 Task: Find connections with filter location Boussu with filter topic #AIwith filter profile language French with filter current company Gojek Tech with filter school RIMT University with filter industry Reupholstery and Furniture Repair with filter service category User Experience Writing with filter keywords title Media Buyer
Action: Mouse moved to (572, 107)
Screenshot: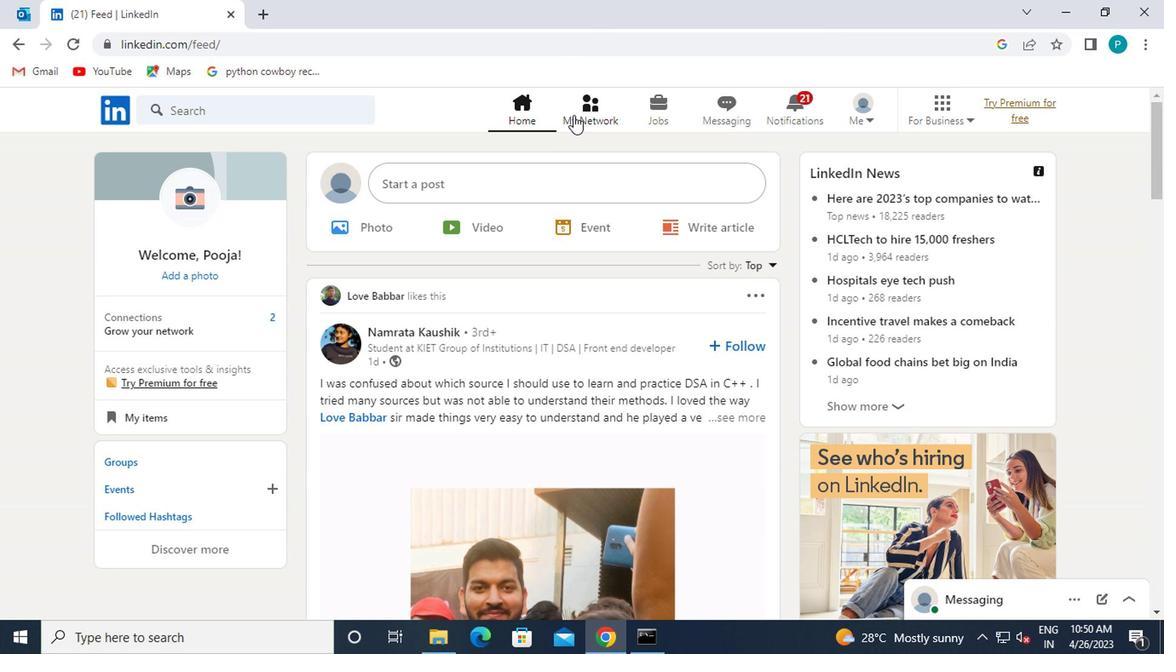 
Action: Mouse pressed left at (572, 107)
Screenshot: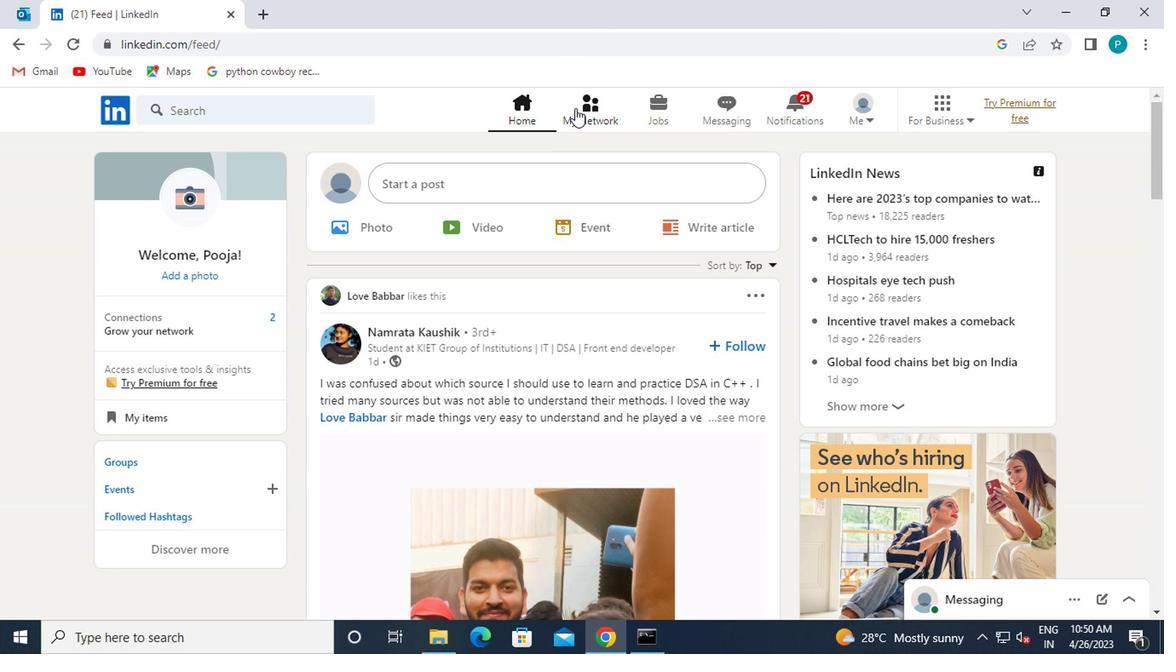 
Action: Mouse moved to (252, 196)
Screenshot: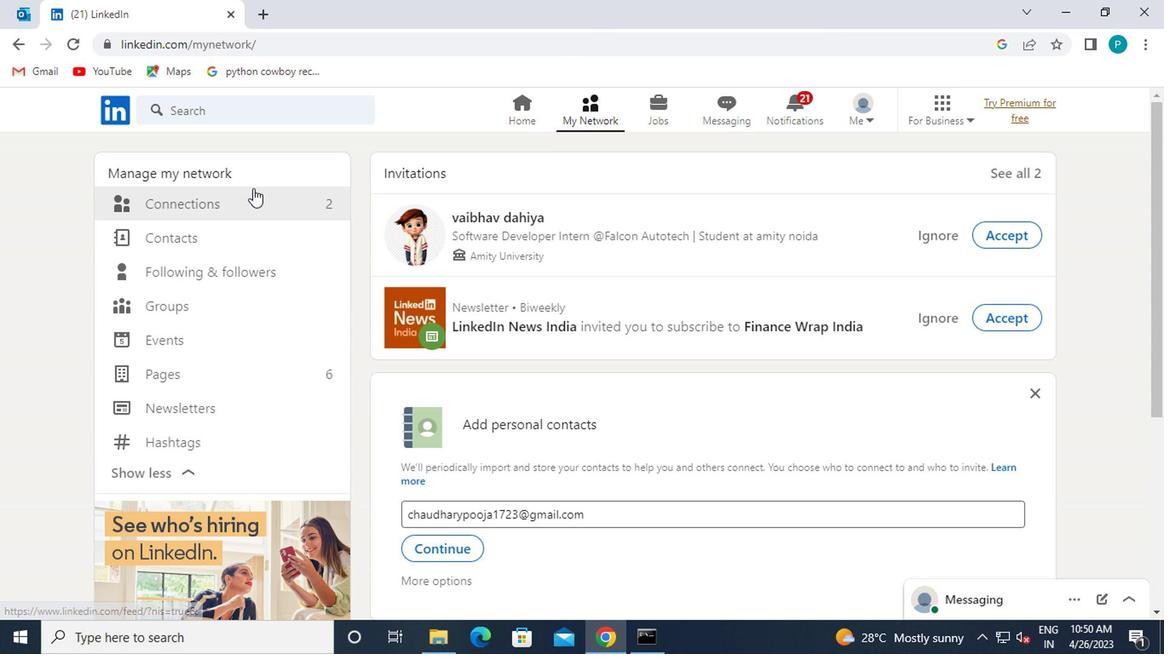 
Action: Mouse pressed left at (252, 196)
Screenshot: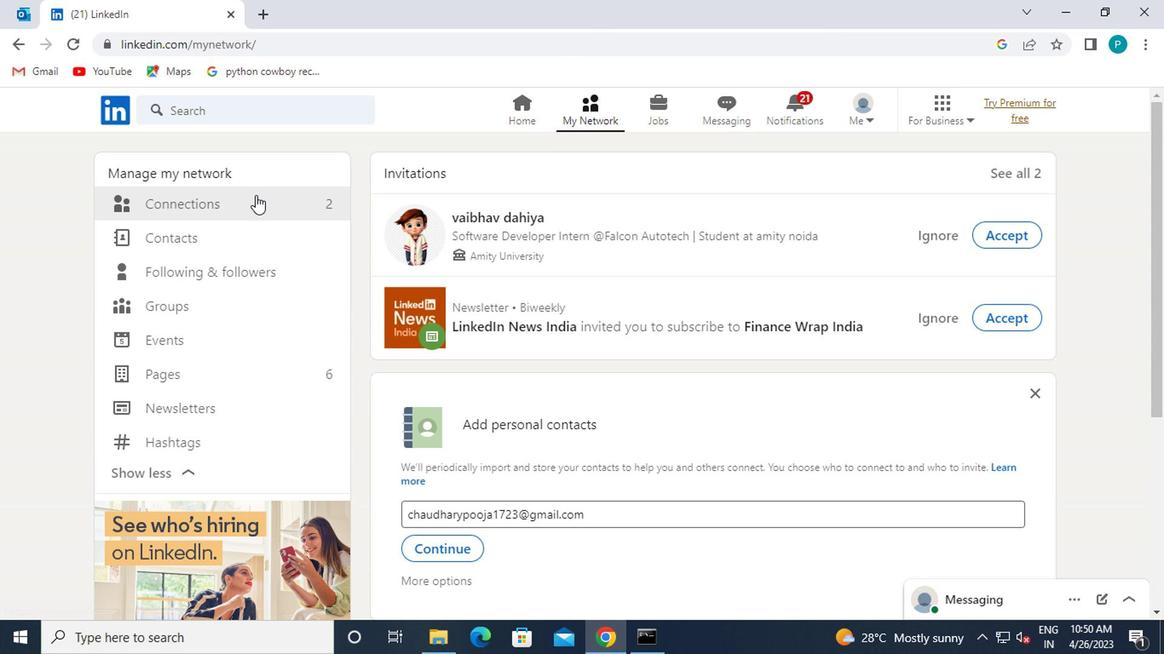 
Action: Mouse moved to (682, 211)
Screenshot: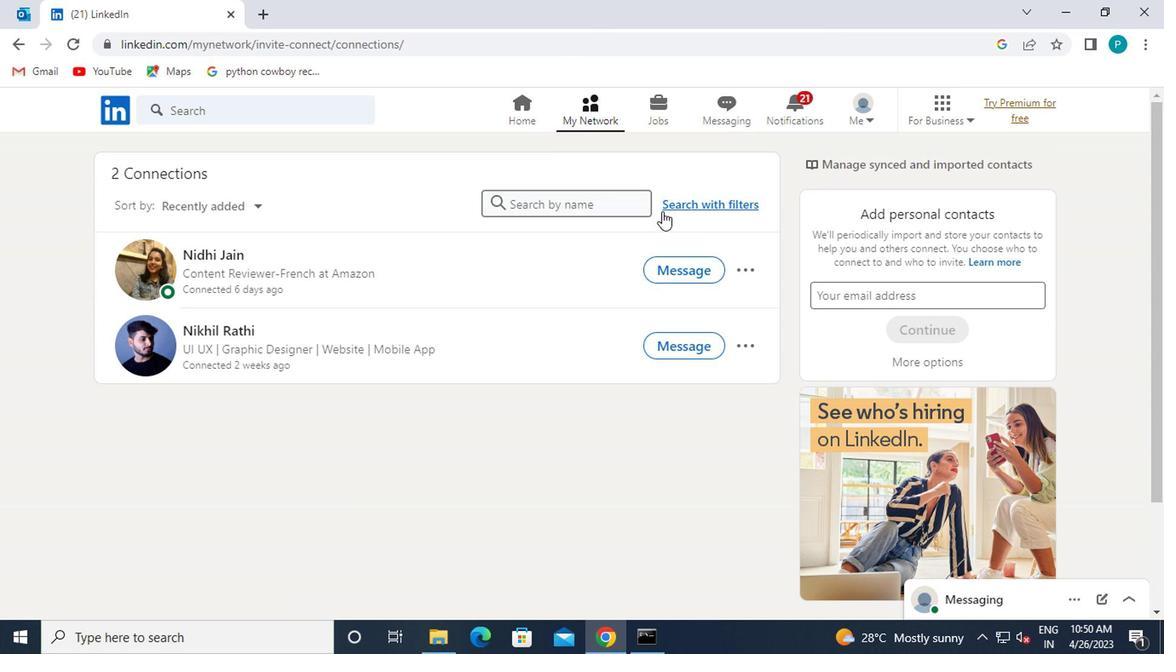 
Action: Mouse pressed left at (682, 211)
Screenshot: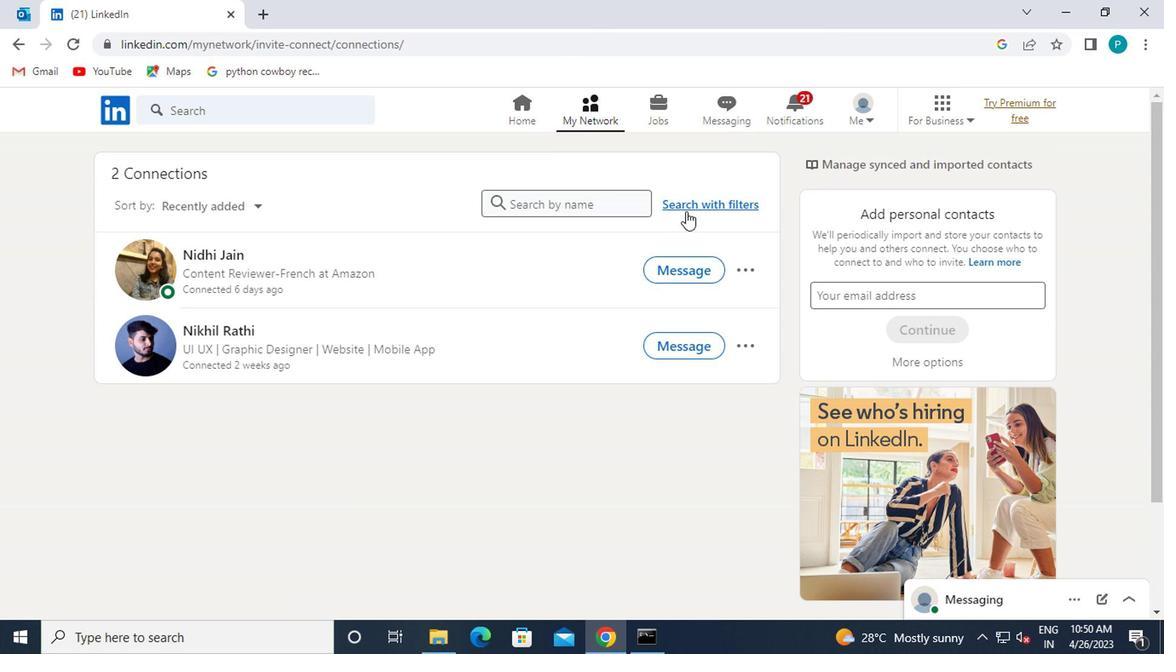 
Action: Mouse moved to (566, 154)
Screenshot: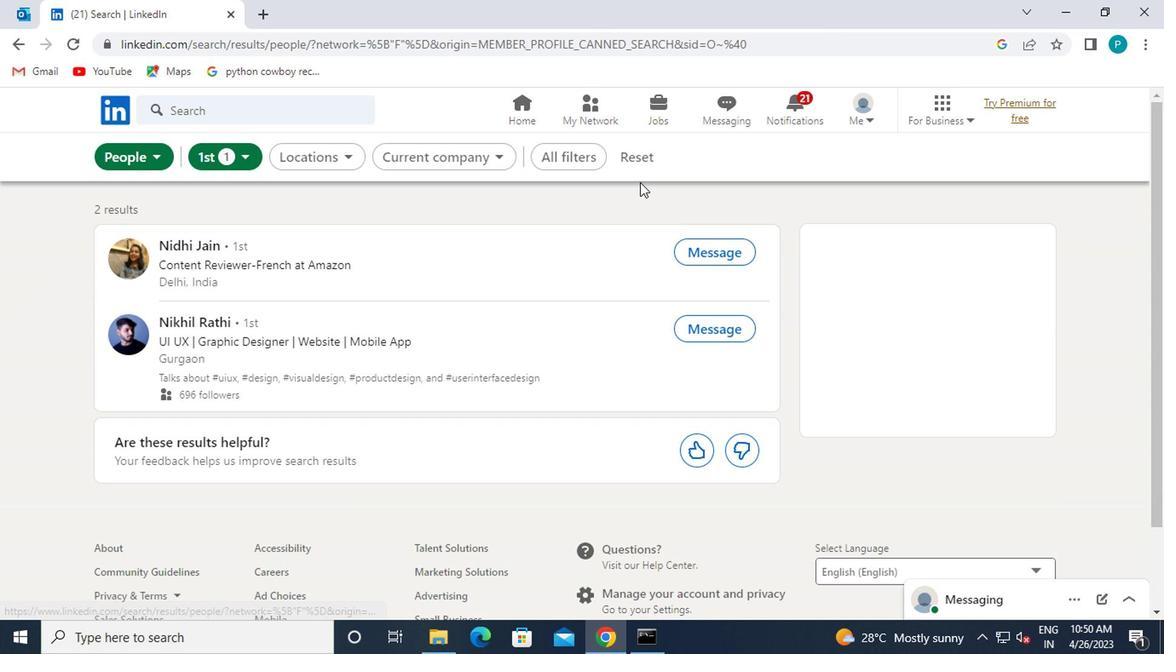 
Action: Mouse pressed left at (566, 154)
Screenshot: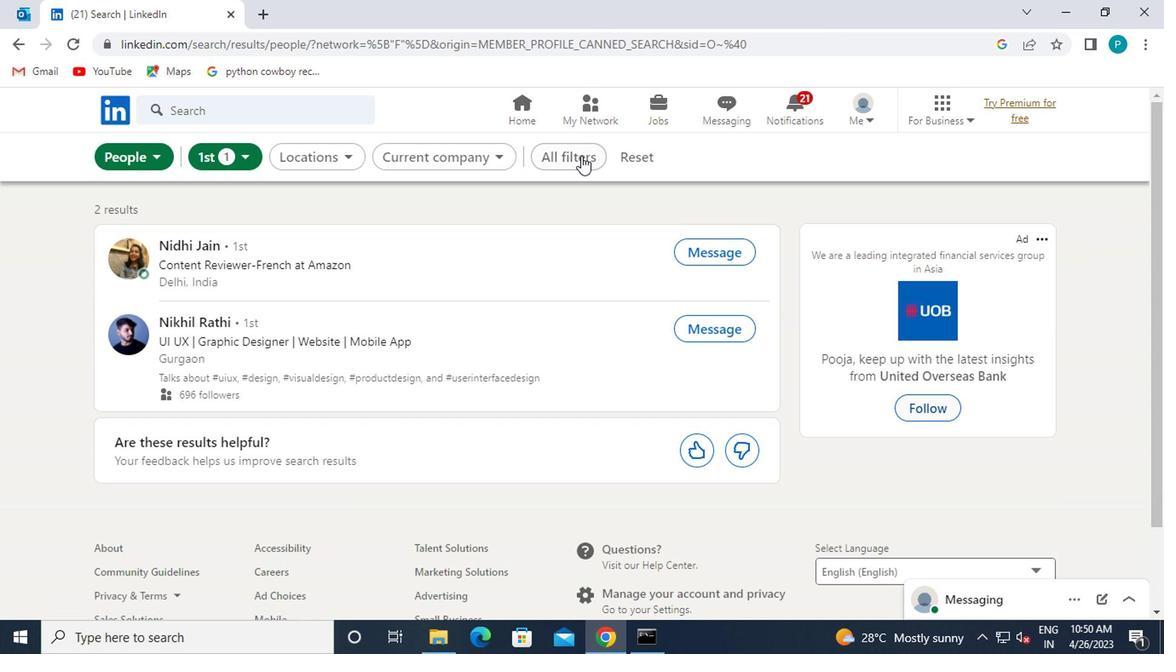 
Action: Mouse moved to (848, 297)
Screenshot: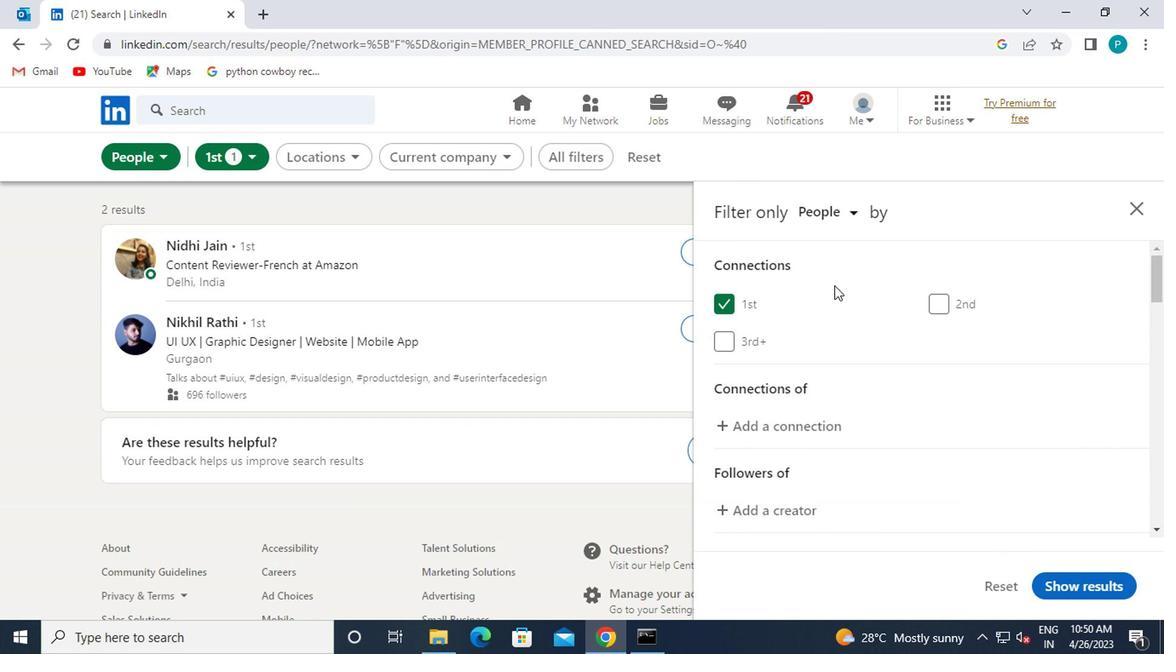 
Action: Mouse scrolled (848, 295) with delta (0, -1)
Screenshot: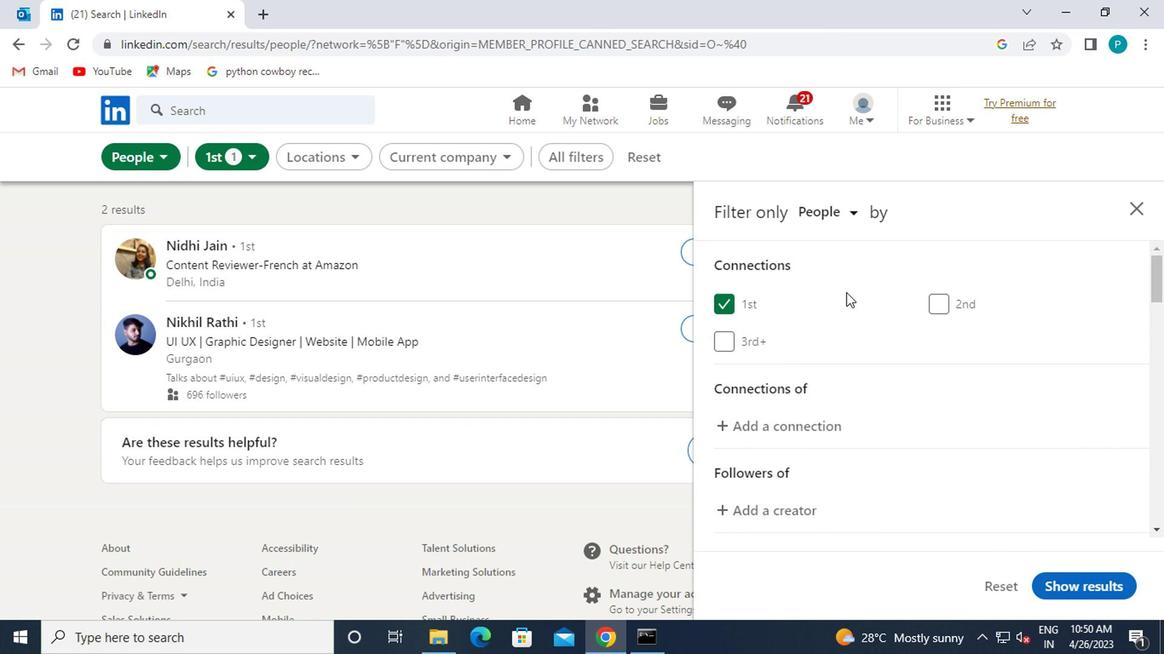 
Action: Mouse scrolled (848, 295) with delta (0, -1)
Screenshot: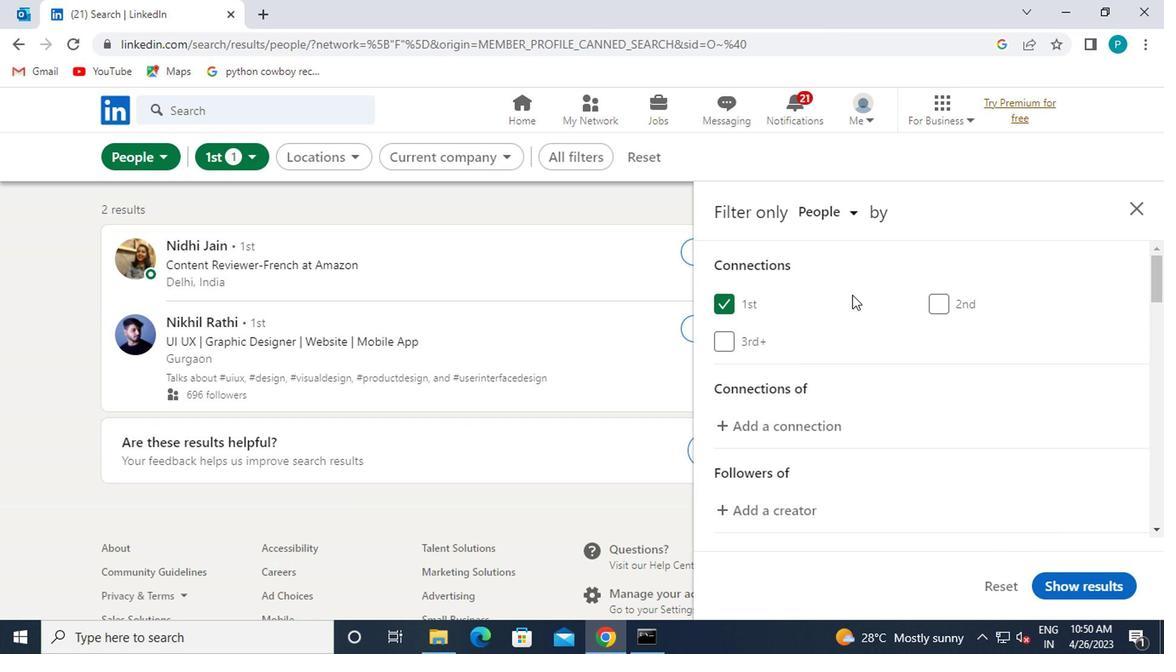 
Action: Mouse moved to (953, 394)
Screenshot: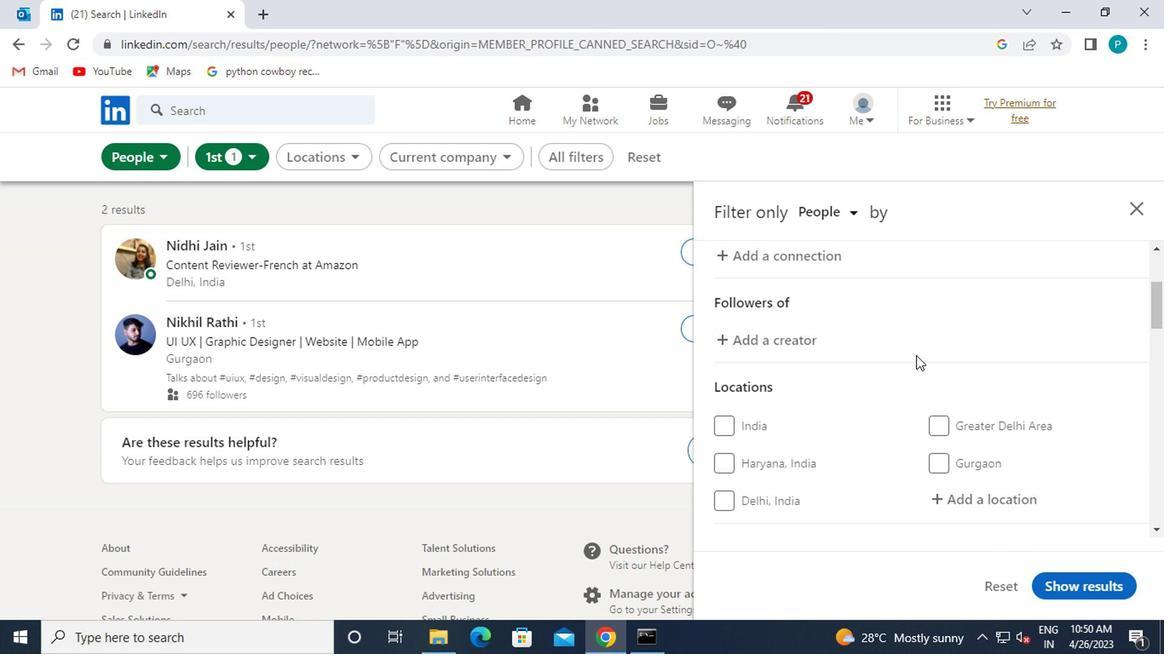 
Action: Mouse scrolled (953, 393) with delta (0, -1)
Screenshot: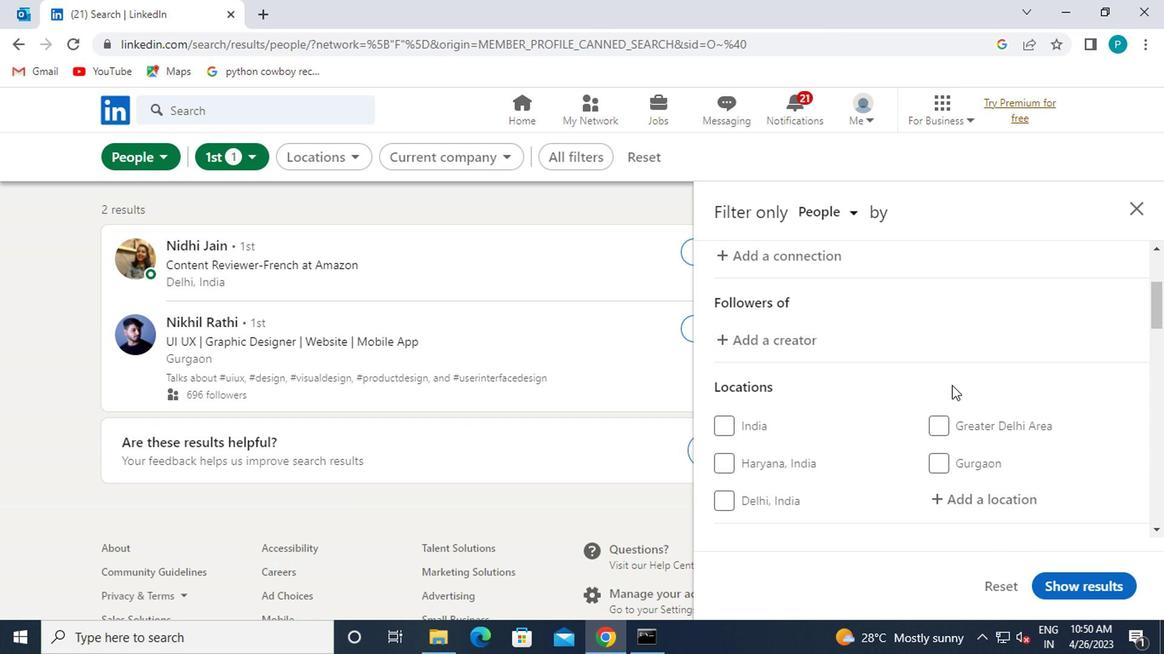 
Action: Mouse moved to (949, 423)
Screenshot: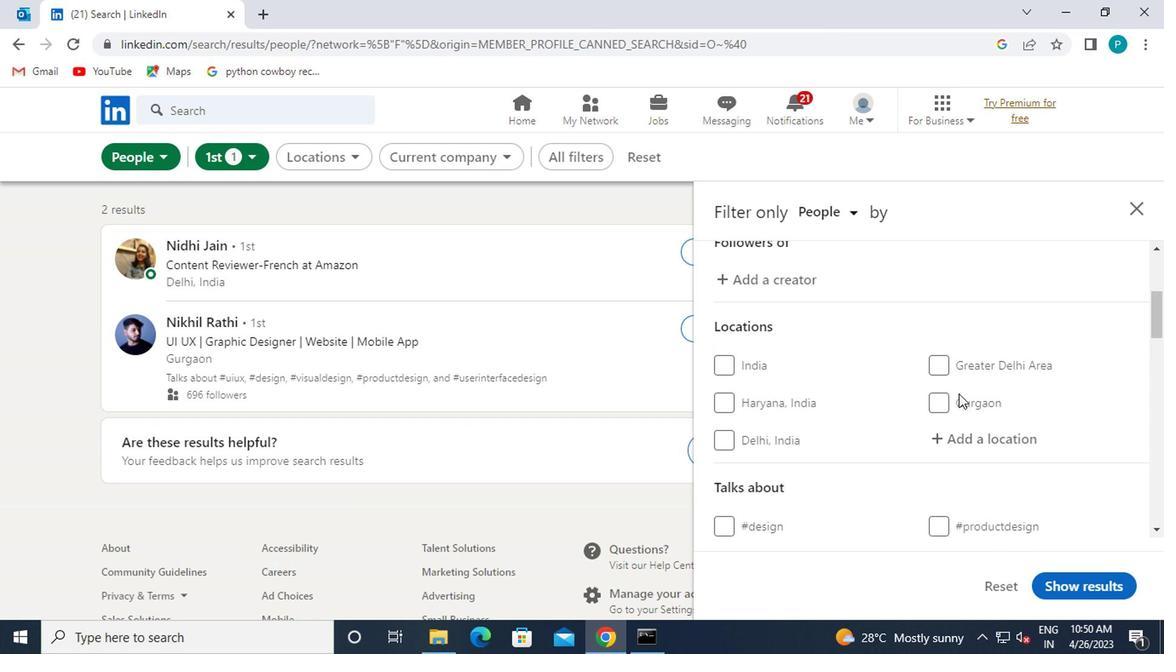 
Action: Mouse pressed left at (949, 423)
Screenshot: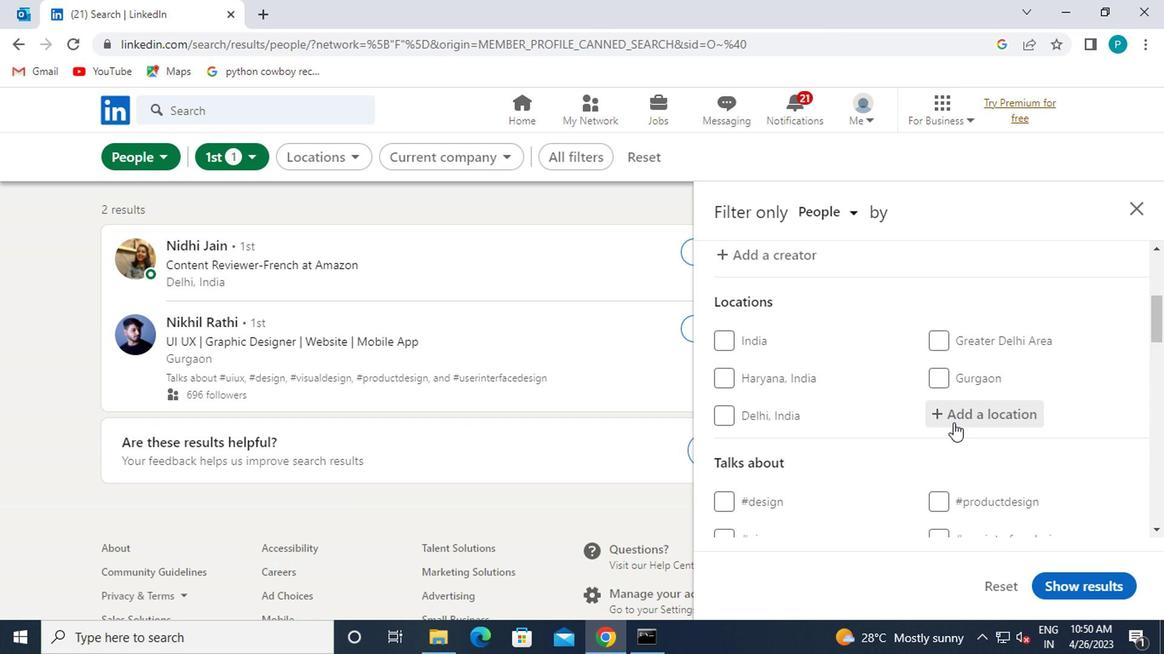 
Action: Mouse moved to (968, 395)
Screenshot: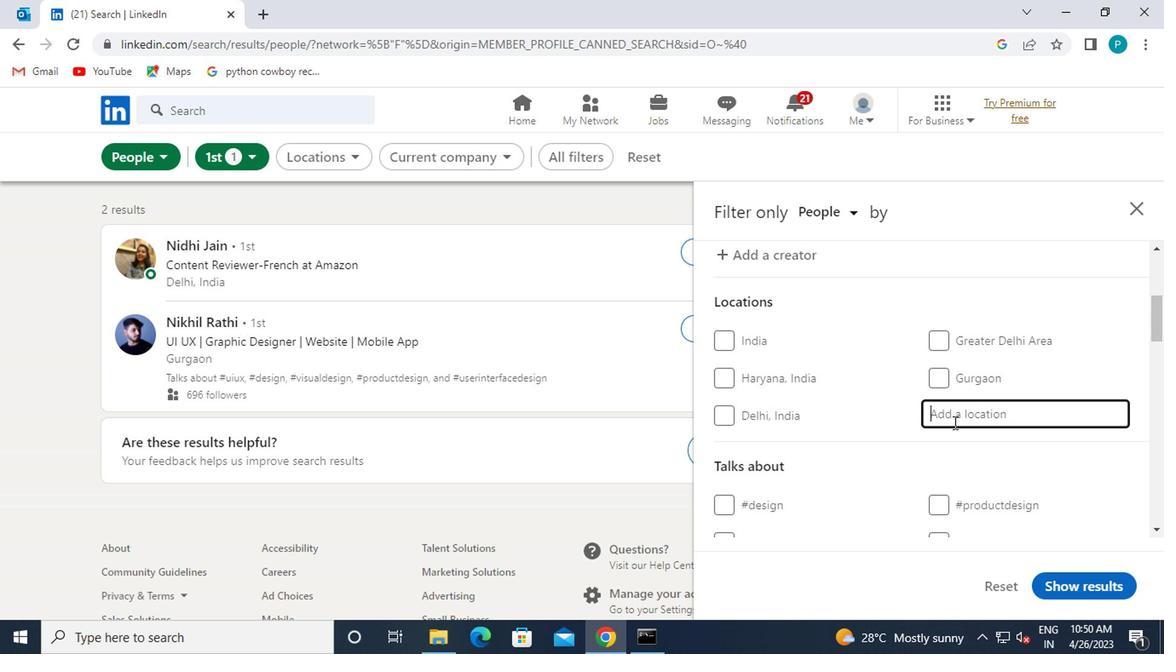
Action: Key pressed bos<Key.backspace>ussu
Screenshot: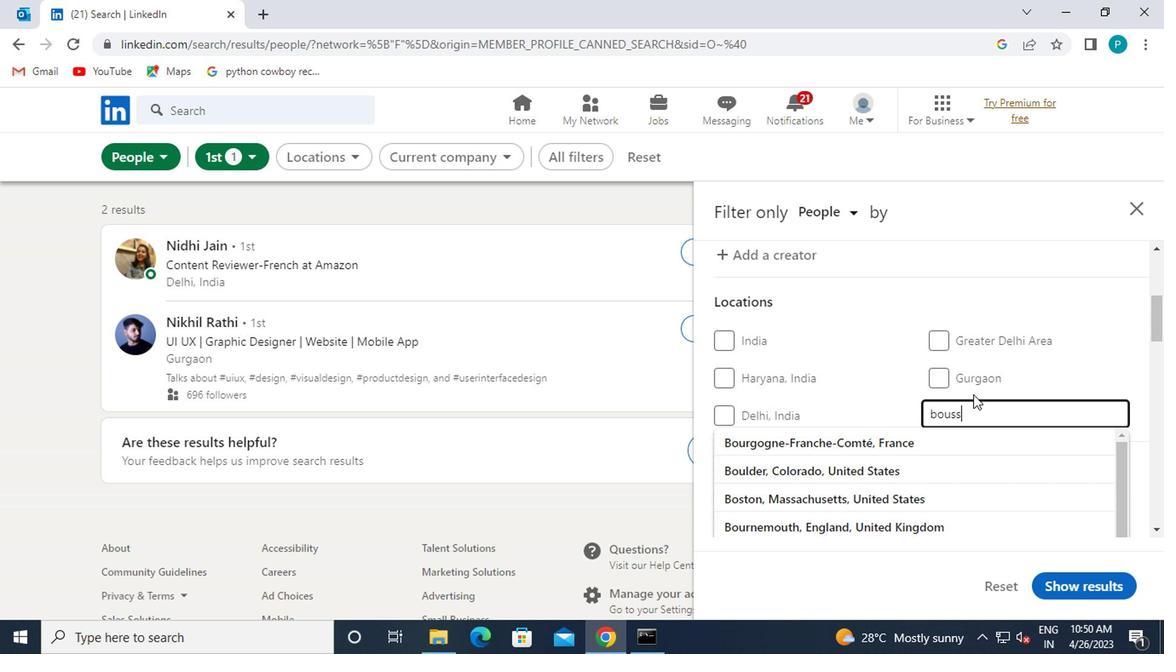 
Action: Mouse moved to (942, 434)
Screenshot: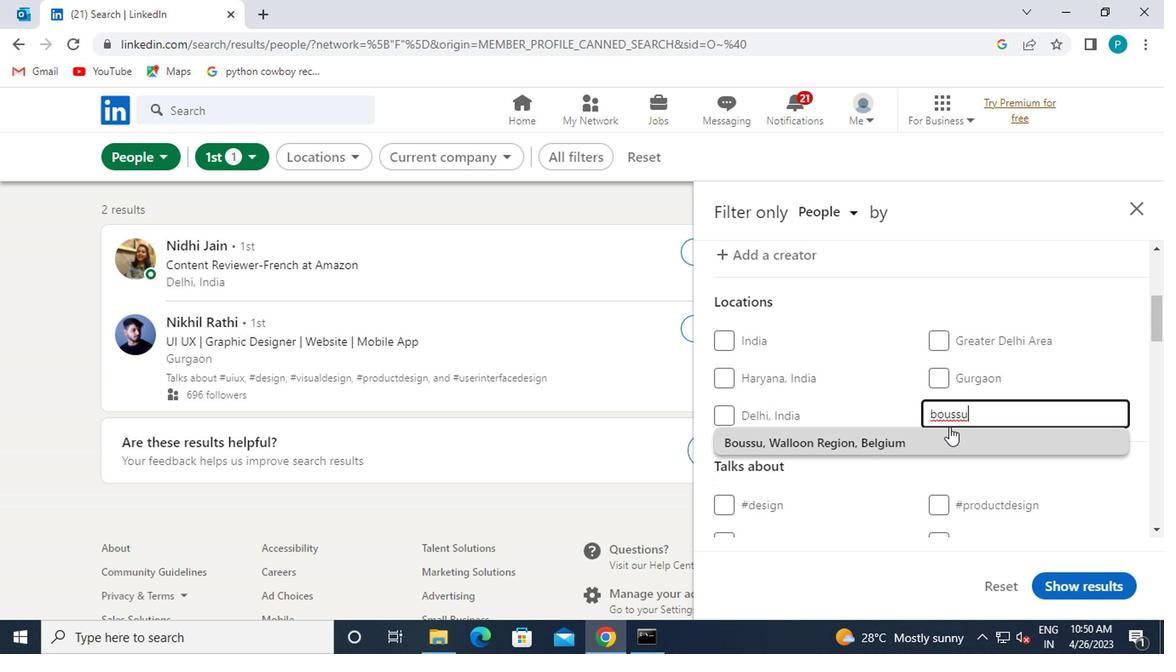 
Action: Mouse pressed left at (942, 434)
Screenshot: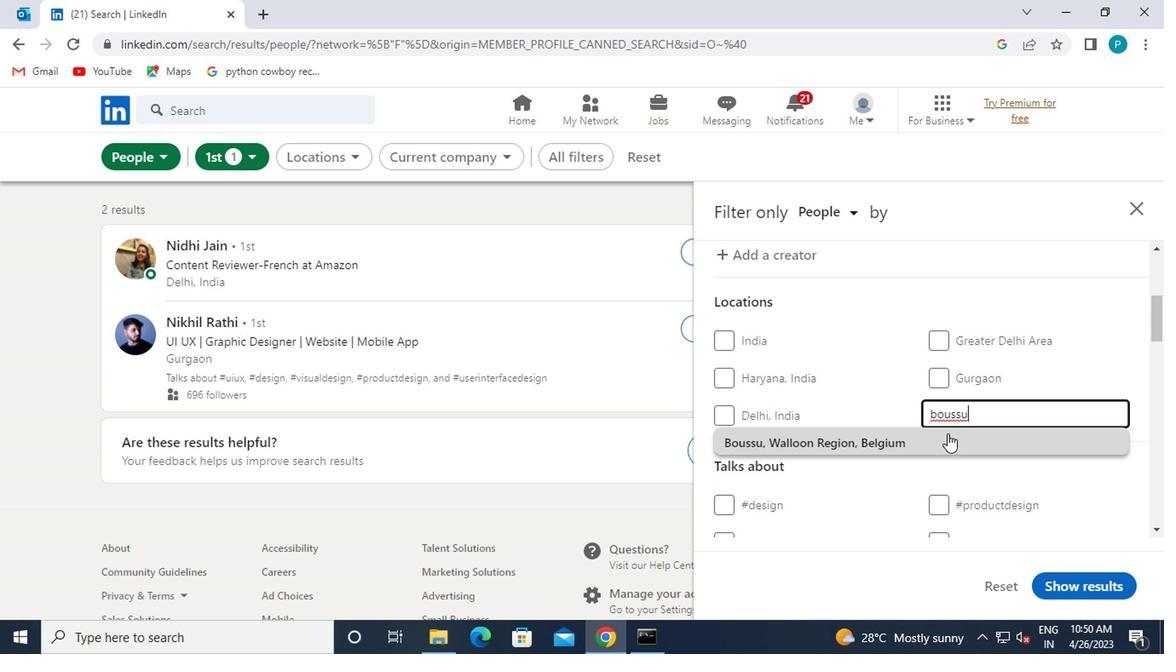 
Action: Mouse moved to (942, 424)
Screenshot: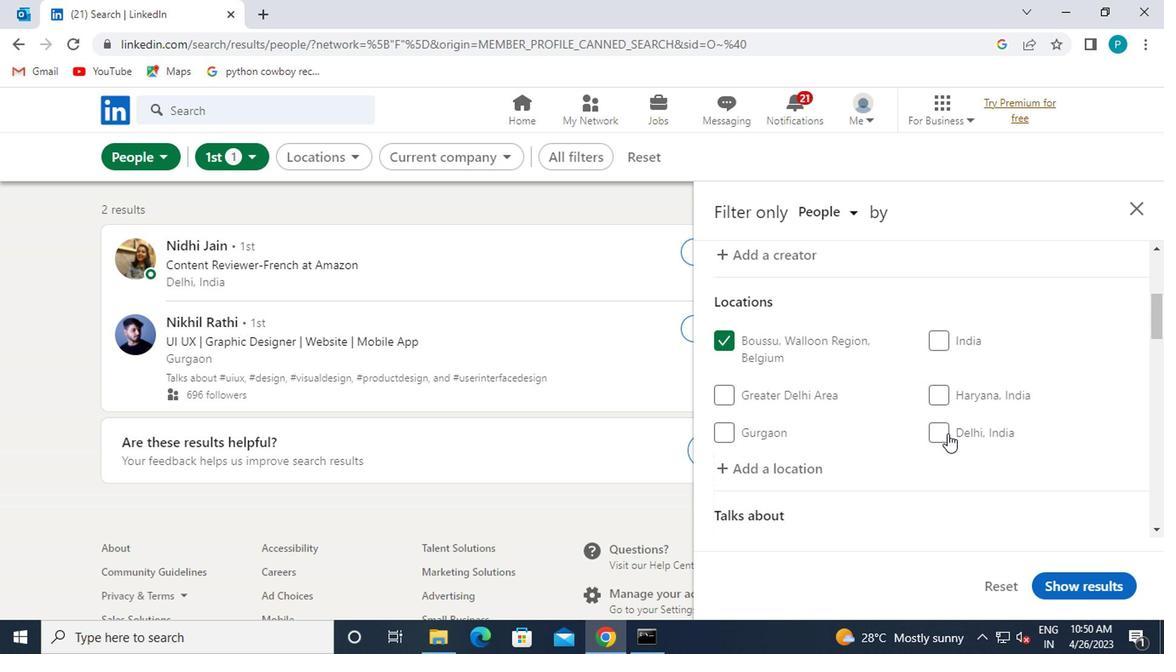 
Action: Mouse scrolled (942, 423) with delta (0, 0)
Screenshot: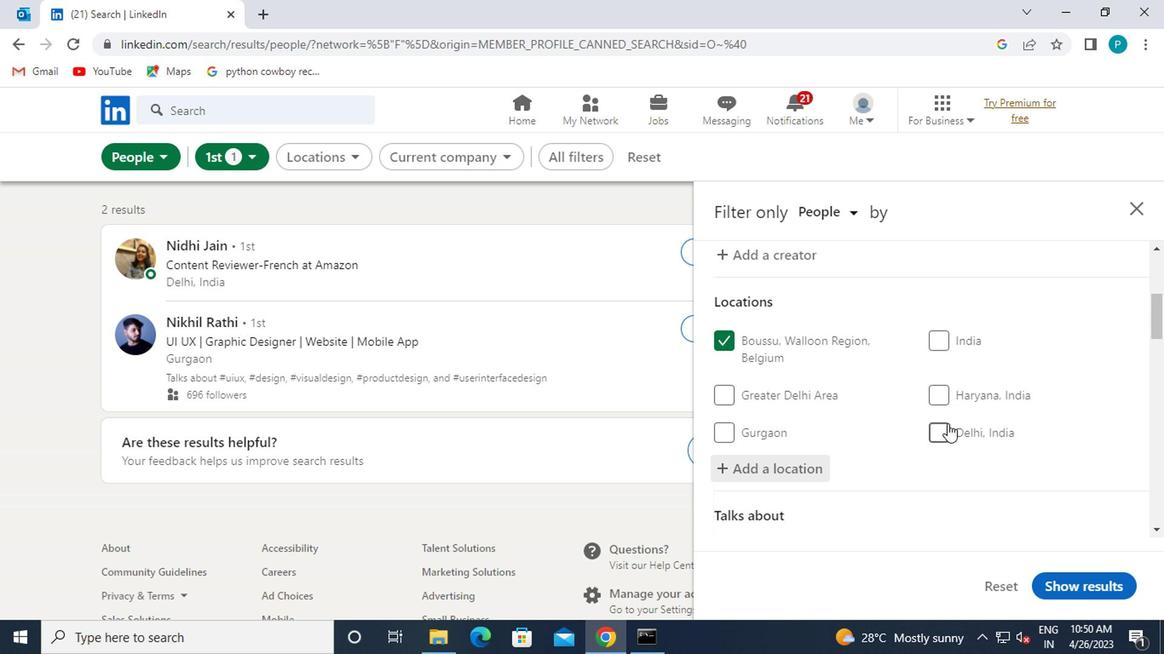
Action: Mouse moved to (930, 425)
Screenshot: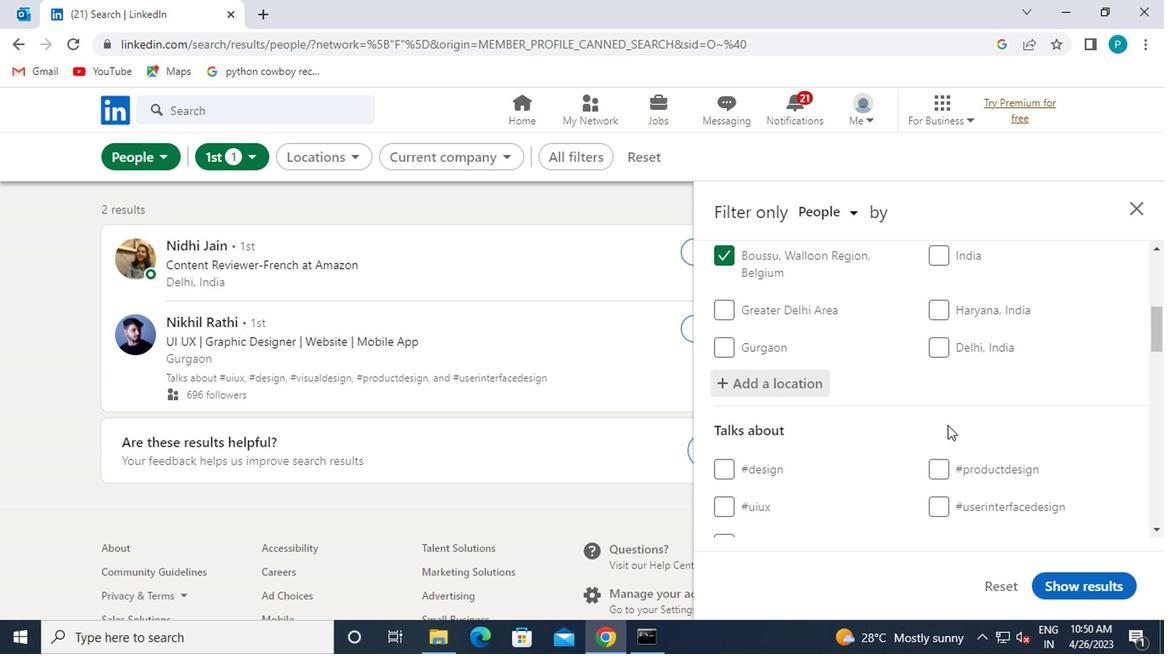 
Action: Mouse scrolled (930, 426) with delta (0, 1)
Screenshot: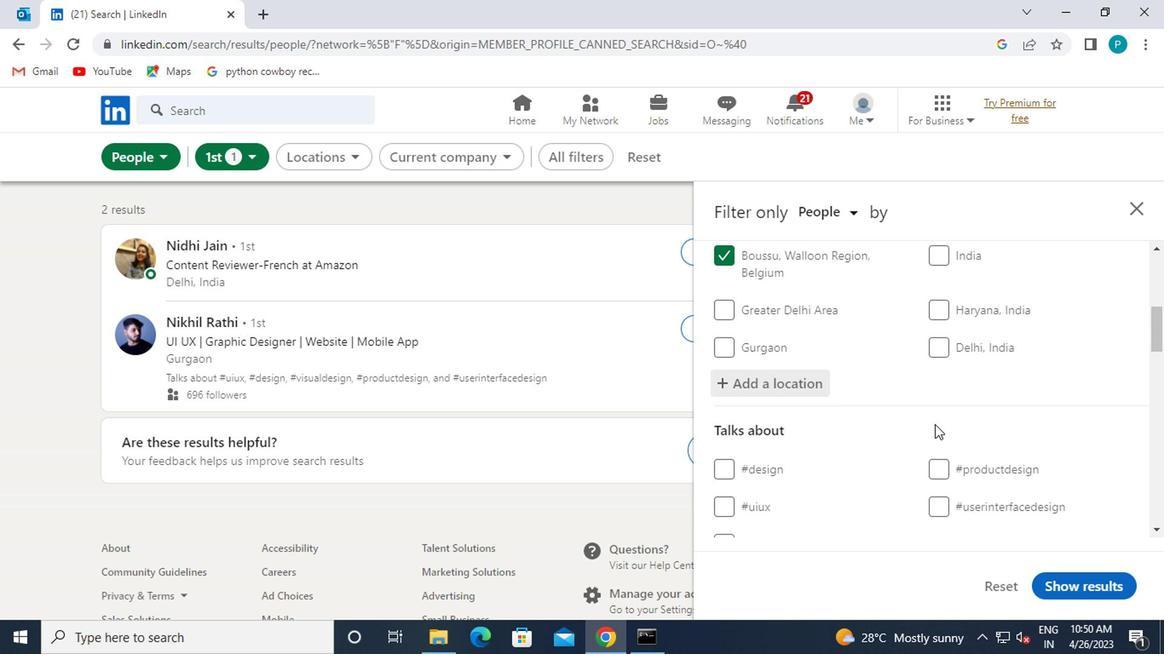 
Action: Mouse scrolled (930, 424) with delta (0, 0)
Screenshot: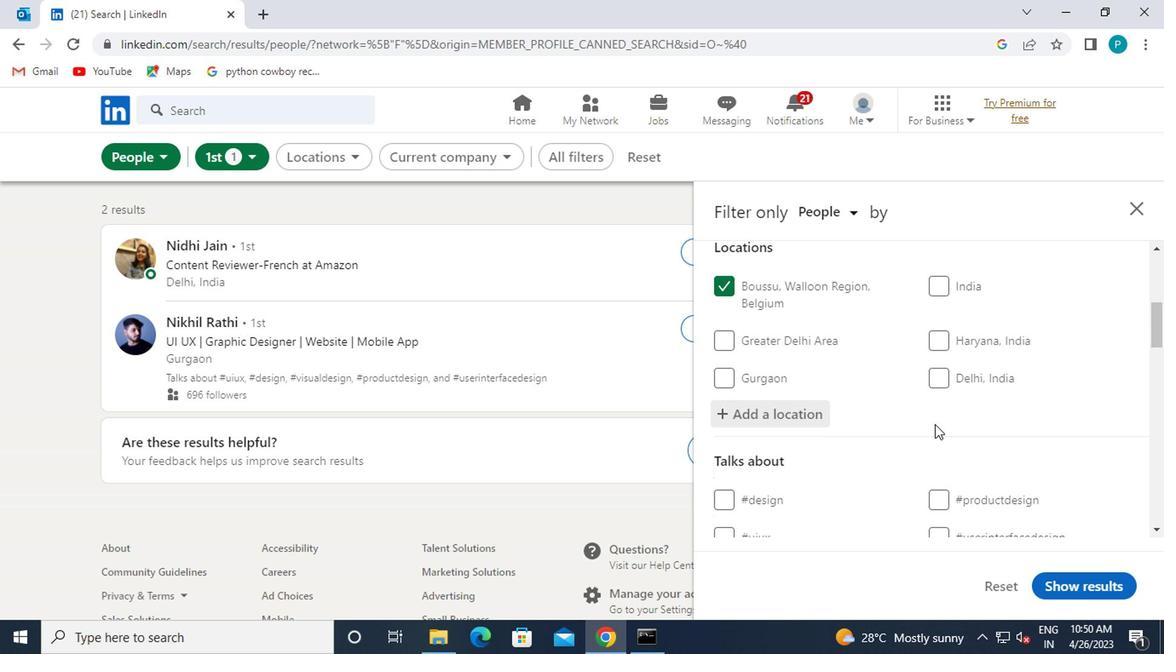 
Action: Mouse scrolled (930, 424) with delta (0, 0)
Screenshot: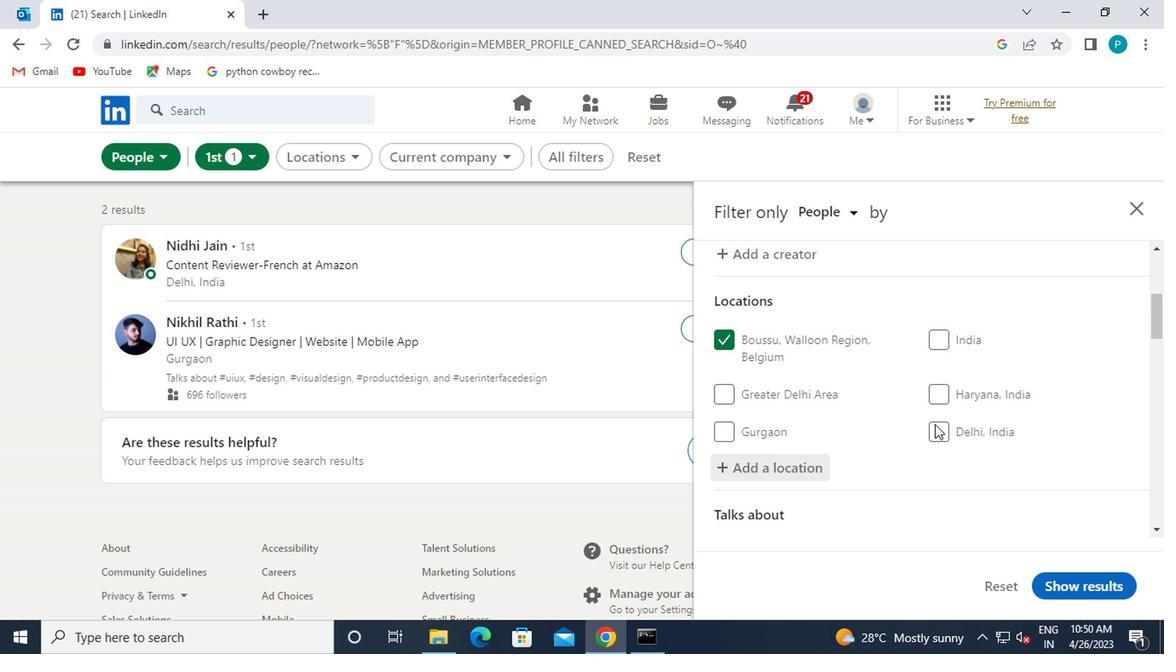 
Action: Mouse moved to (937, 456)
Screenshot: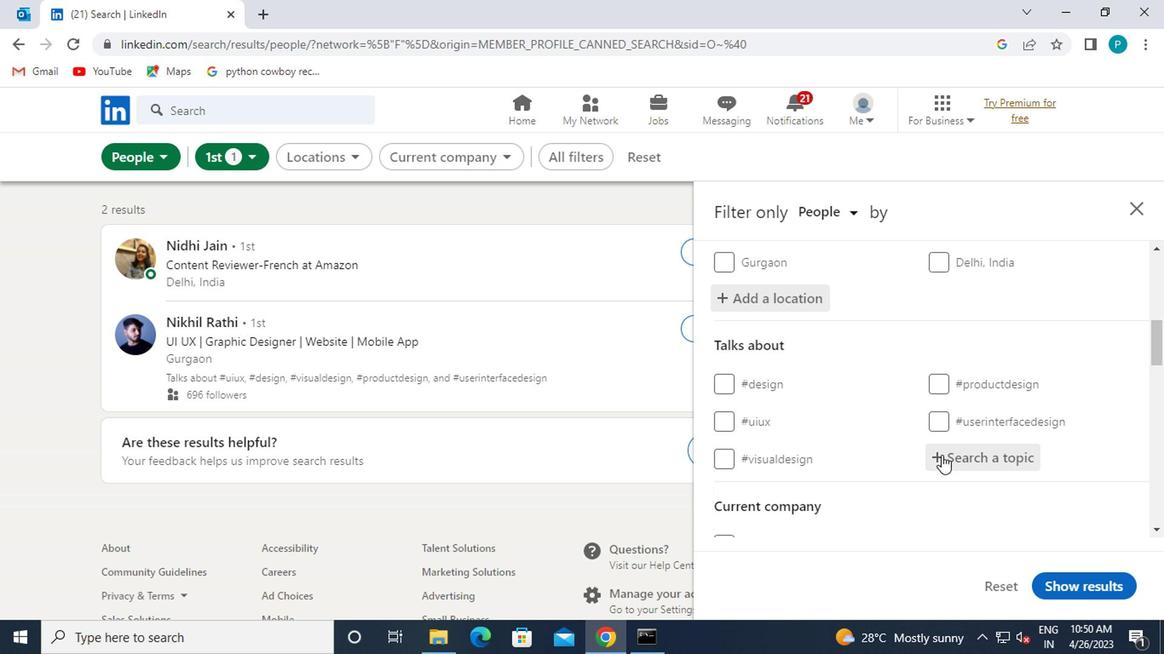 
Action: Mouse pressed left at (937, 456)
Screenshot: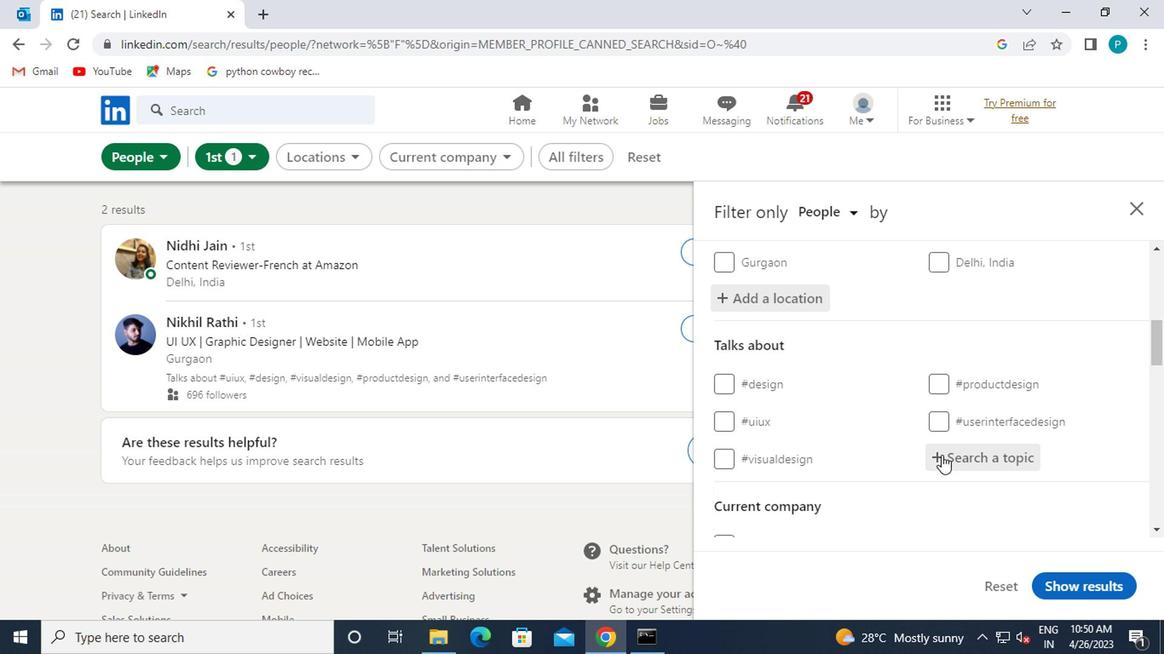 
Action: Mouse moved to (943, 454)
Screenshot: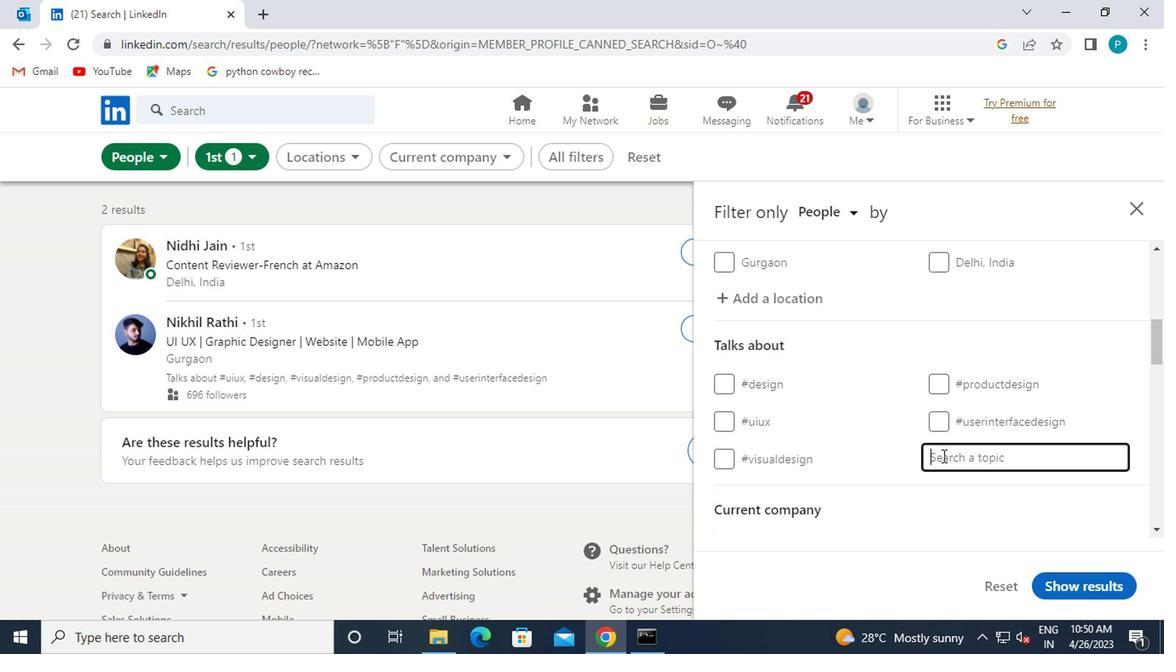 
Action: Key pressed <Key.shift>#A<Key.backspace><Key.caps_lock>A<Key.caps_lock>L
Screenshot: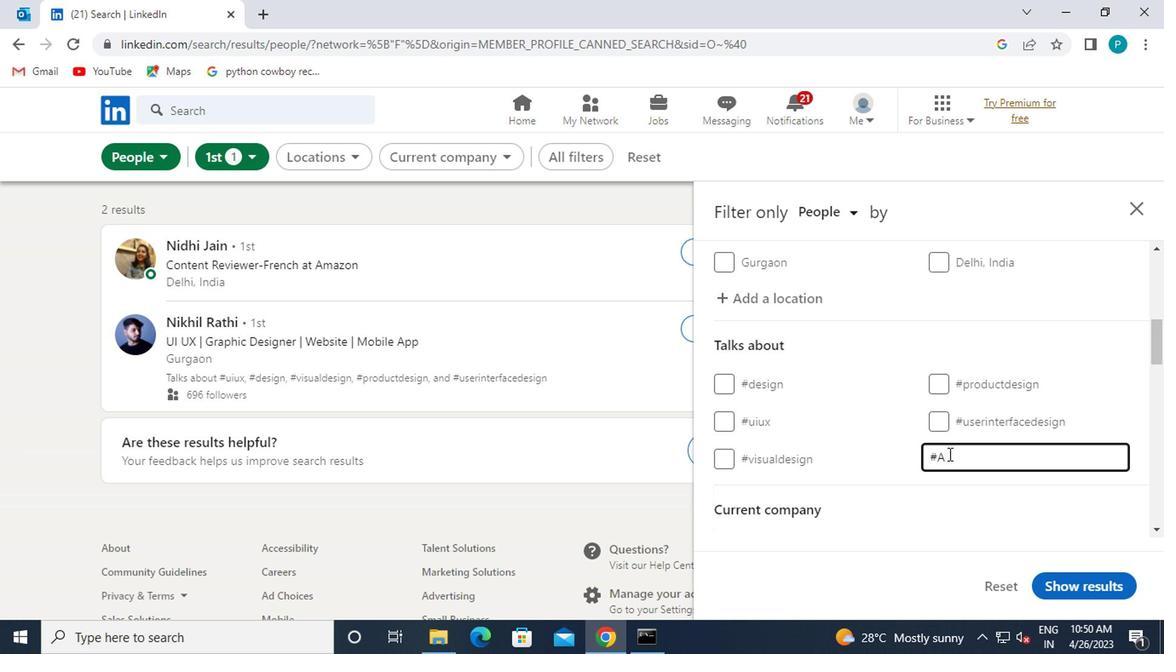 
Action: Mouse moved to (966, 452)
Screenshot: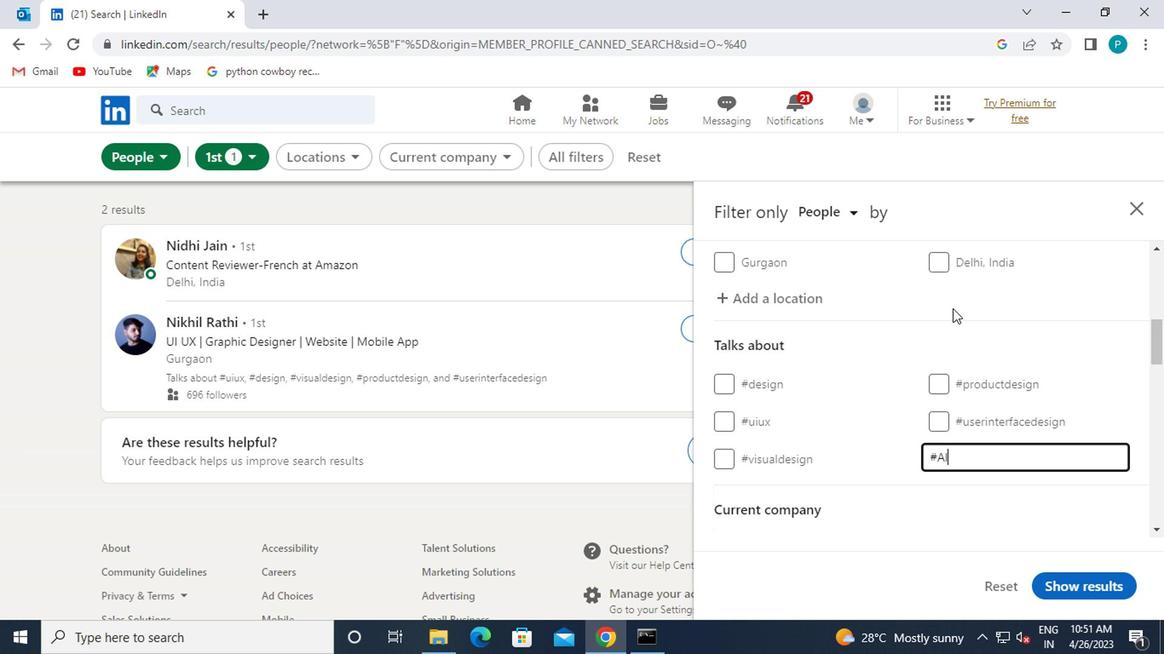 
Action: Mouse scrolled (966, 451) with delta (0, 0)
Screenshot: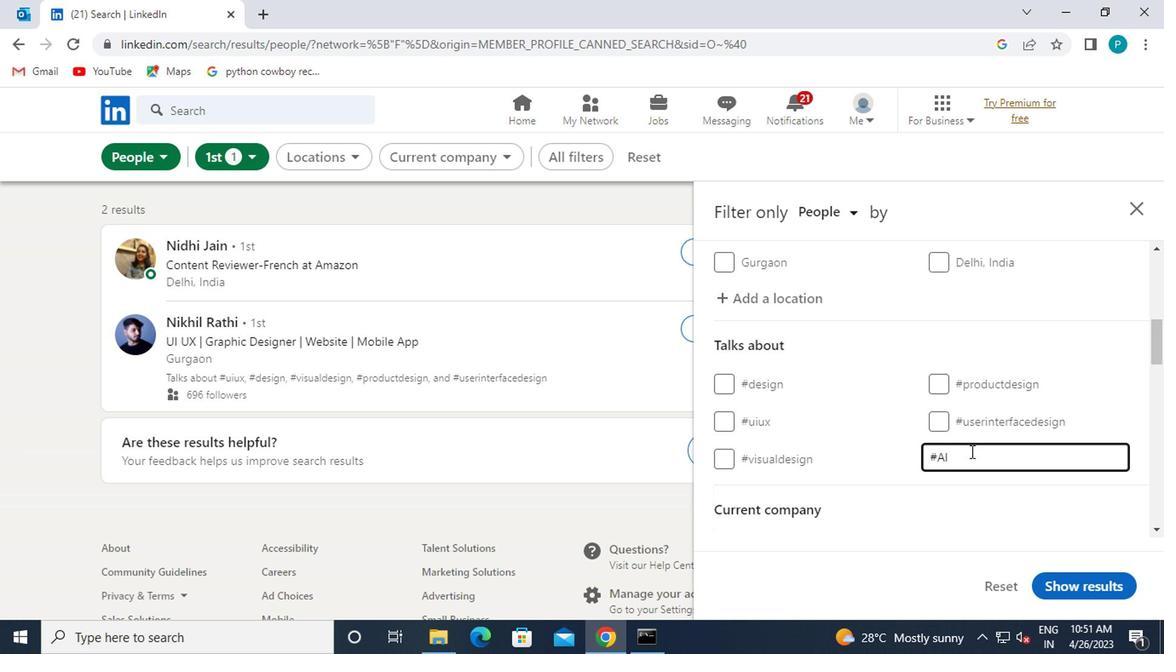 
Action: Mouse scrolled (966, 451) with delta (0, 0)
Screenshot: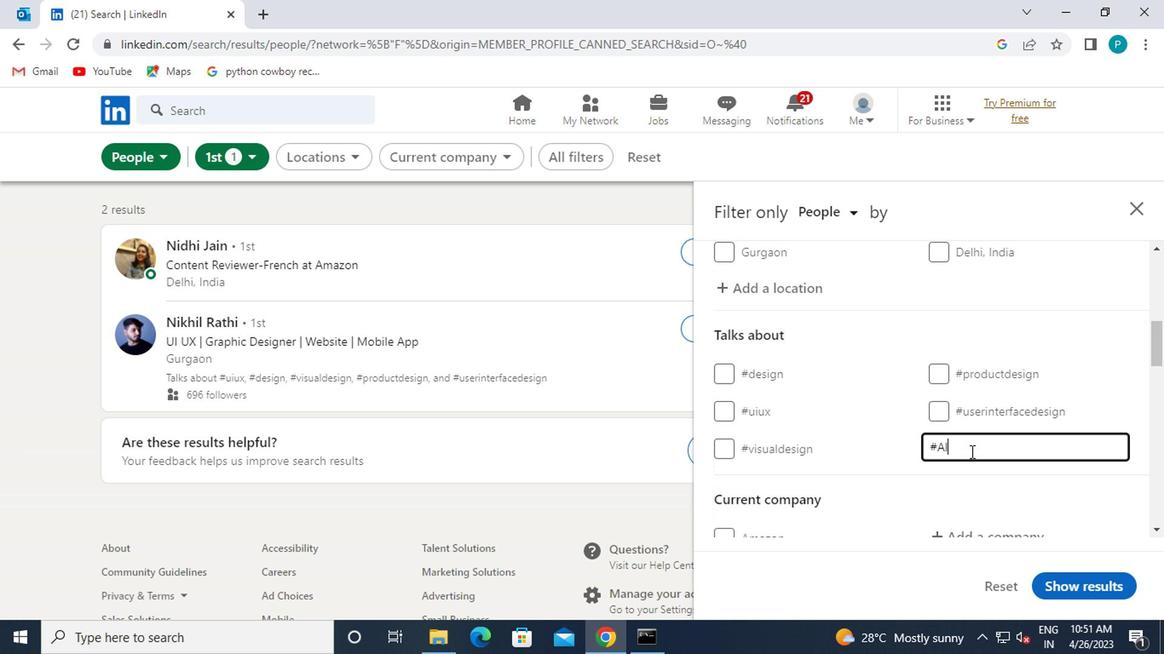 
Action: Mouse moved to (942, 384)
Screenshot: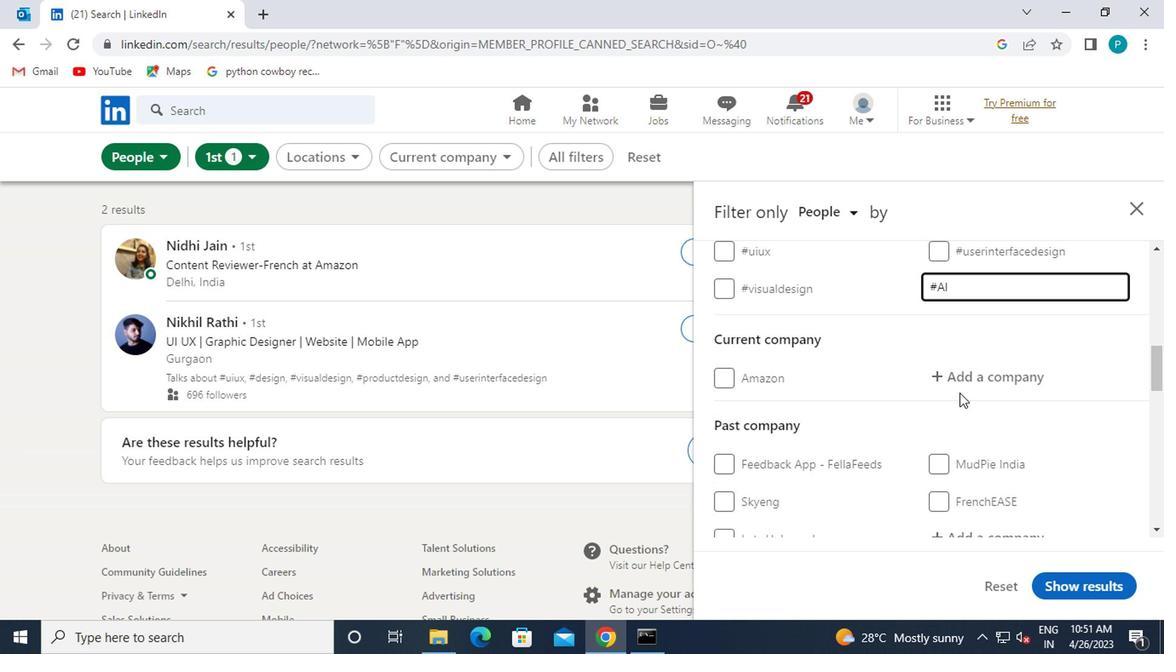 
Action: Mouse pressed left at (942, 384)
Screenshot: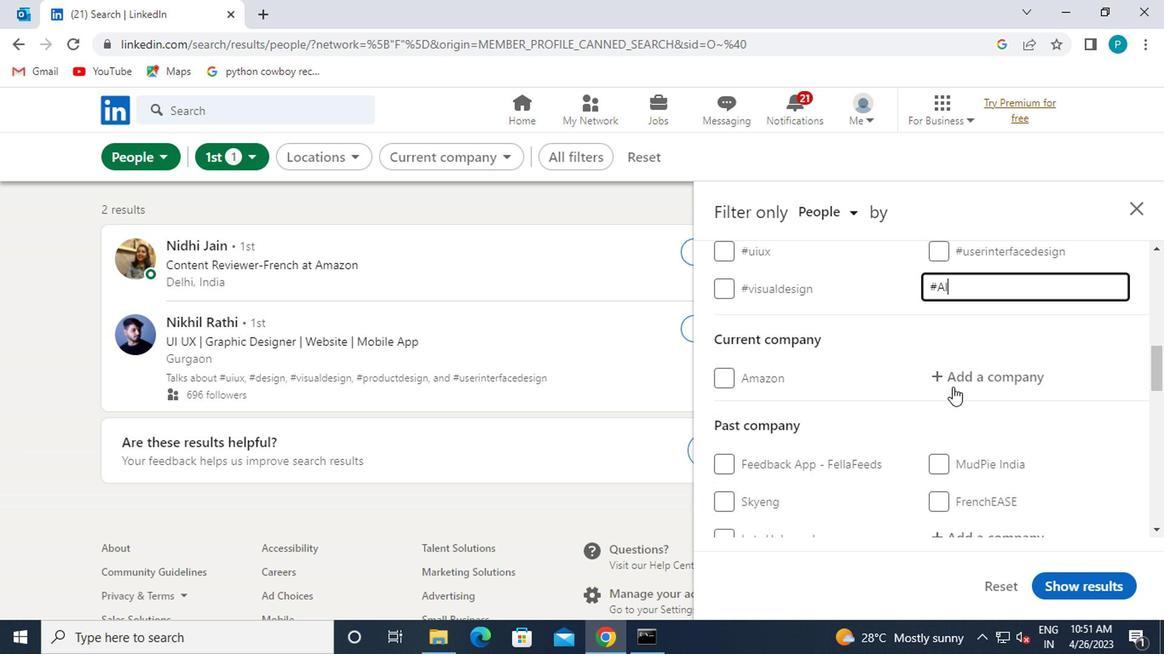 
Action: Key pressed GODEK
Screenshot: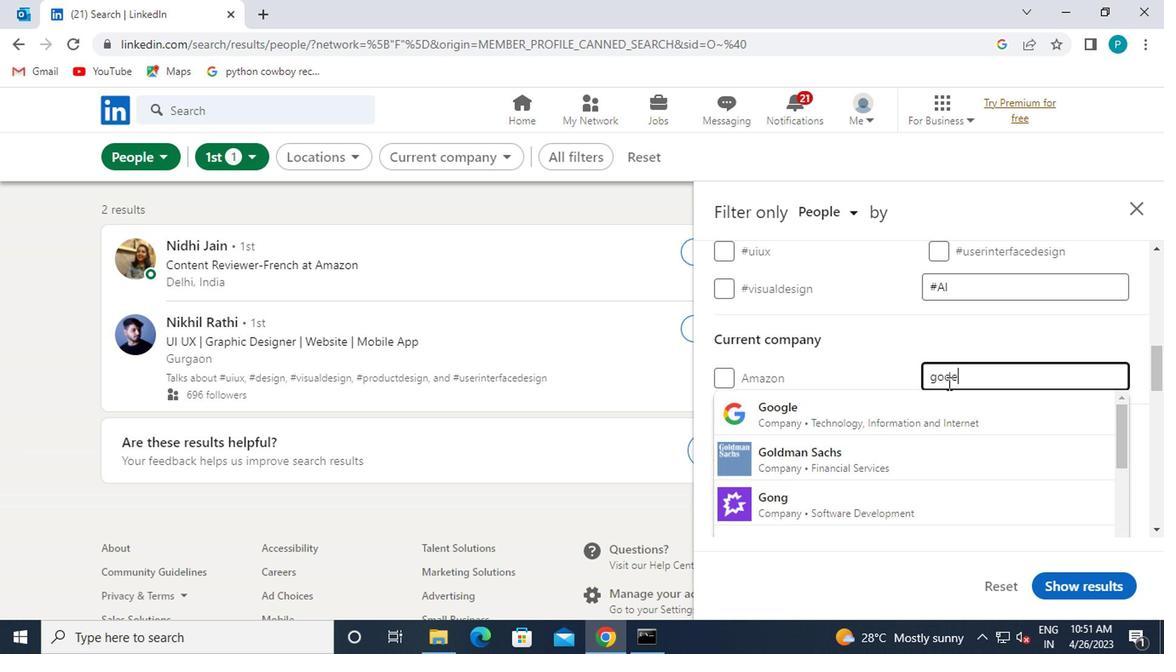 
Action: Mouse moved to (892, 439)
Screenshot: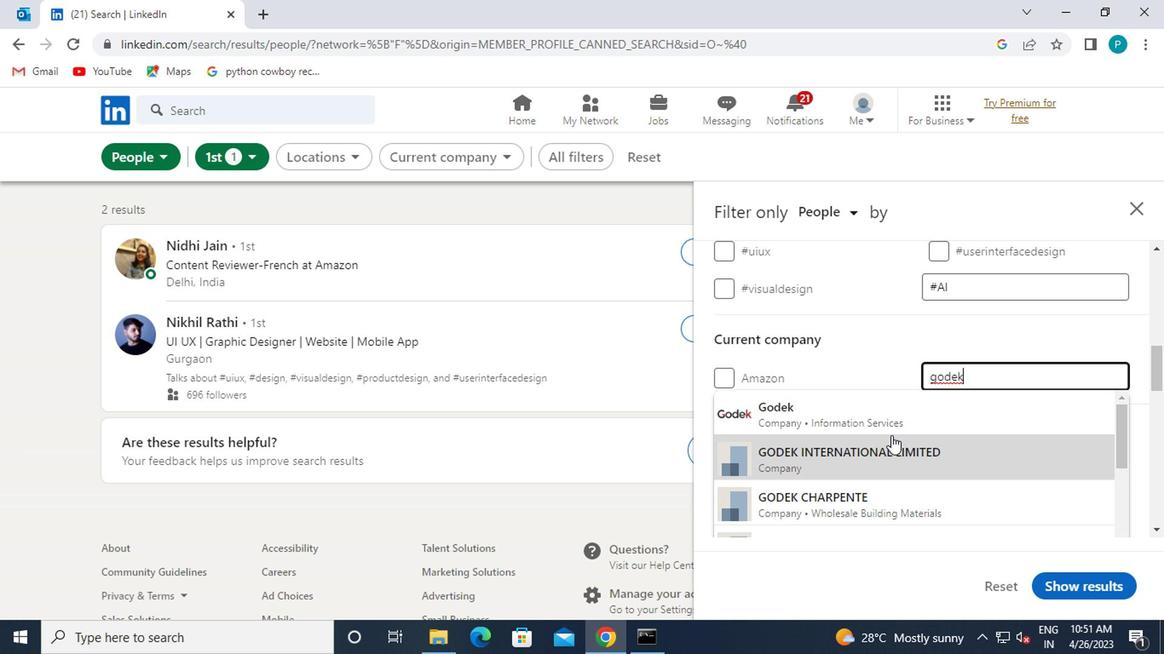 
Action: Mouse scrolled (892, 437) with delta (0, -1)
Screenshot: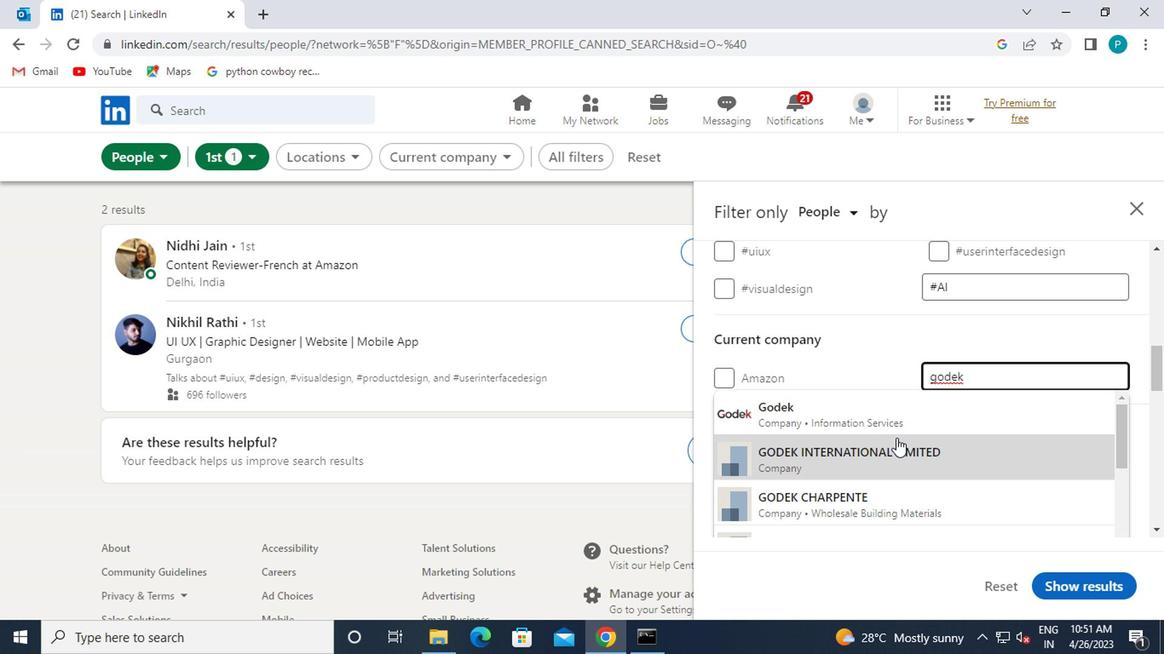 
Action: Mouse scrolled (892, 437) with delta (0, -1)
Screenshot: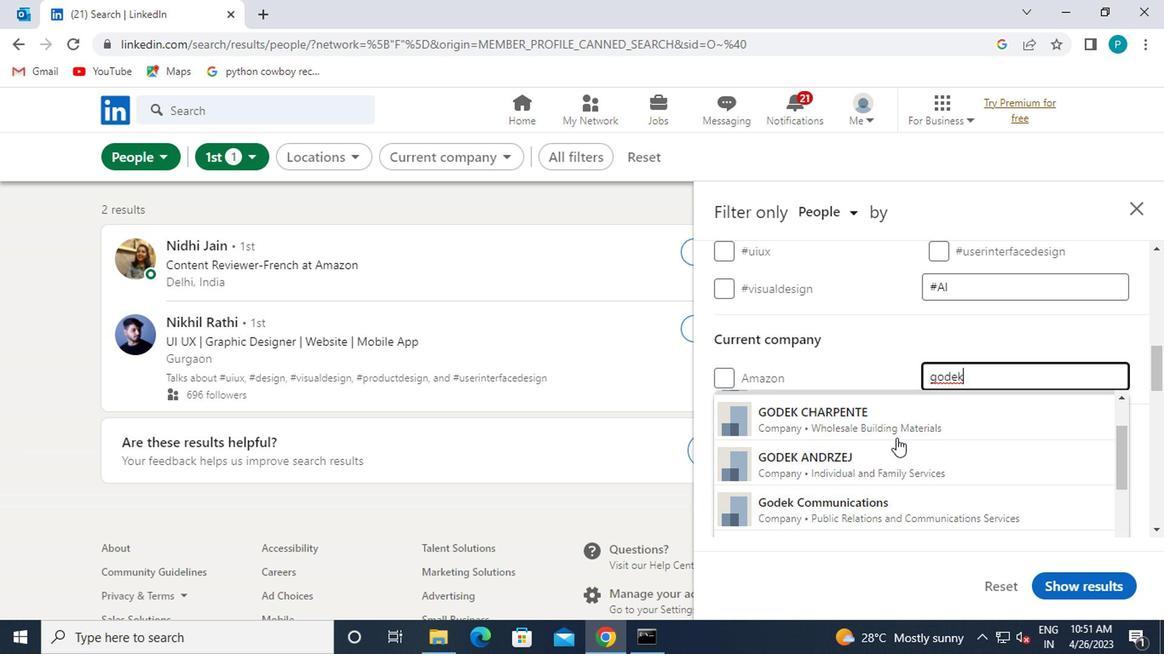 
Action: Mouse scrolled (892, 437) with delta (0, -1)
Screenshot: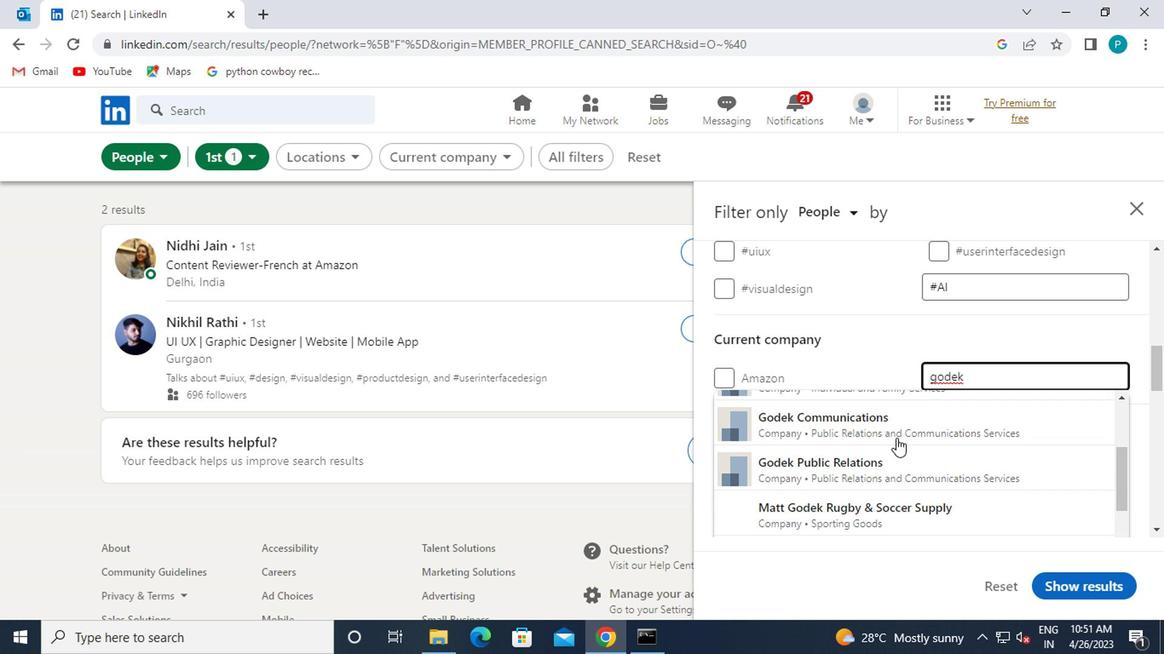 
Action: Mouse moved to (1017, 375)
Screenshot: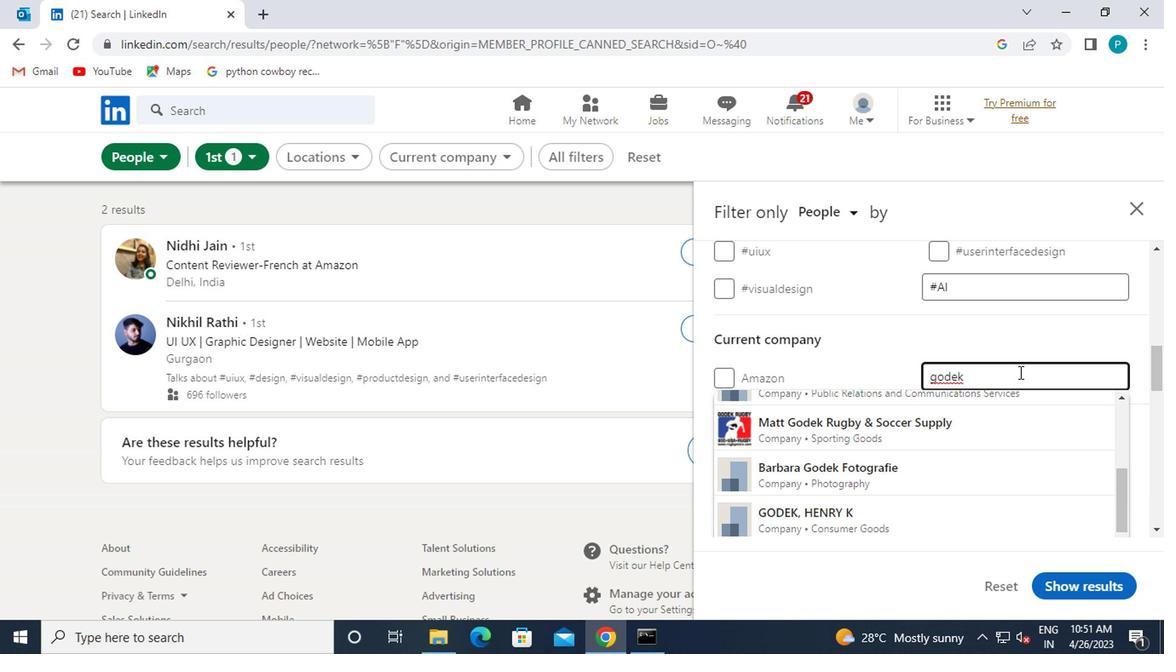
Action: Mouse pressed left at (1017, 375)
Screenshot: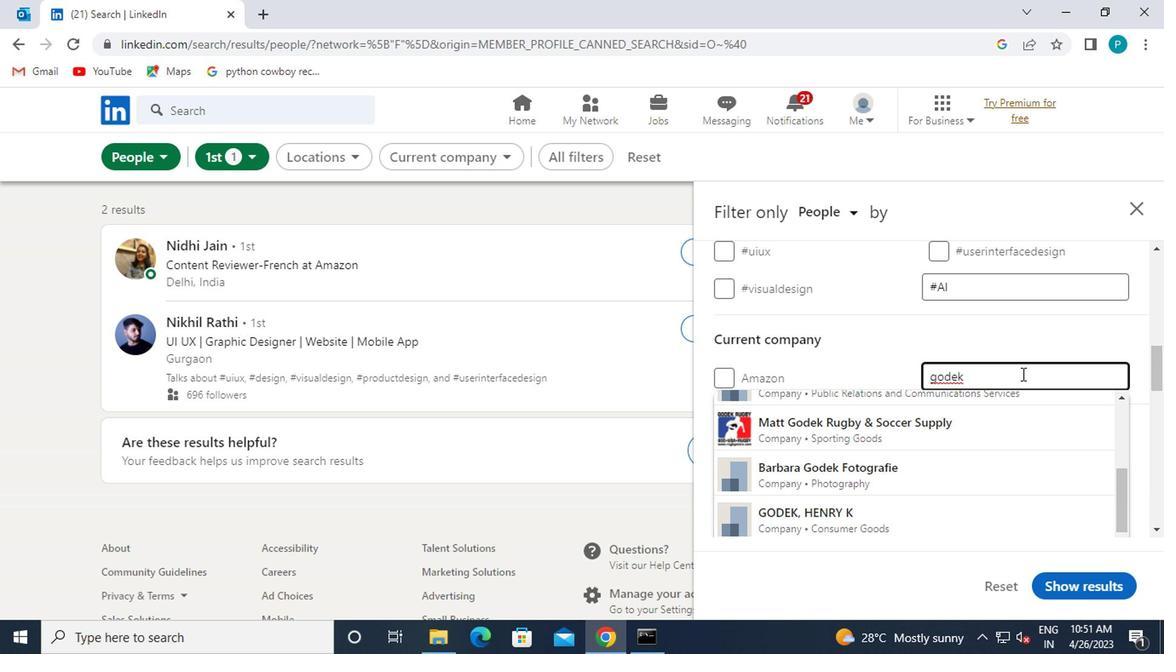 
Action: Mouse moved to (1036, 365)
Screenshot: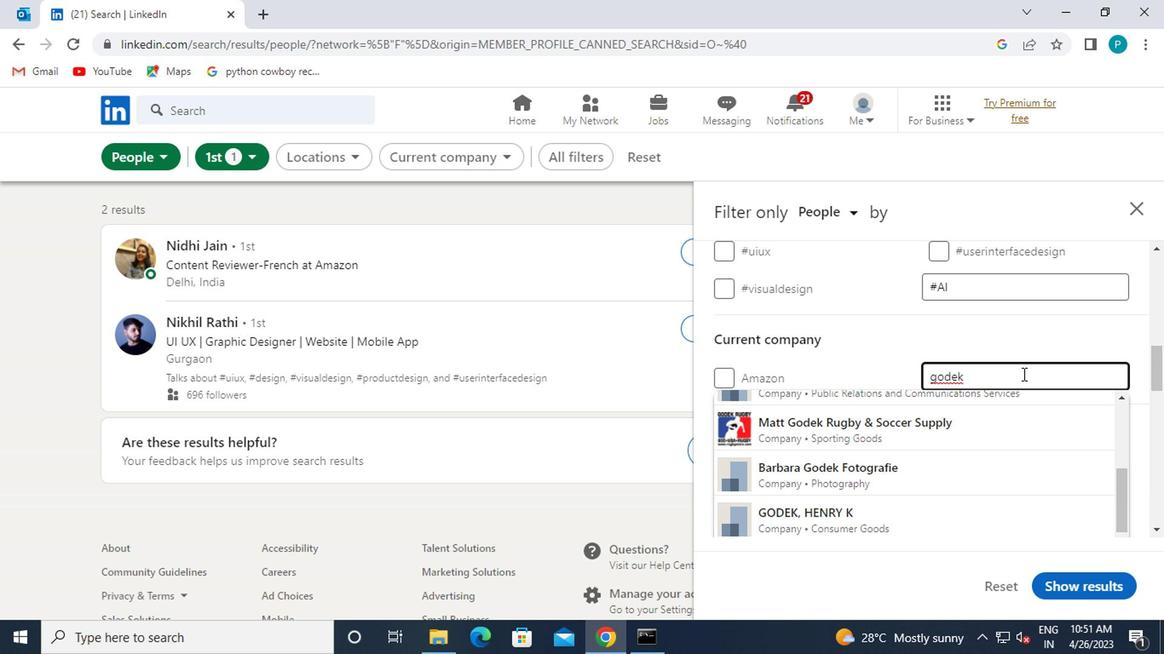 
Action: Key pressed <Key.backspace><Key.backspace><Key.backspace>JEL<Key.backspace>K
Screenshot: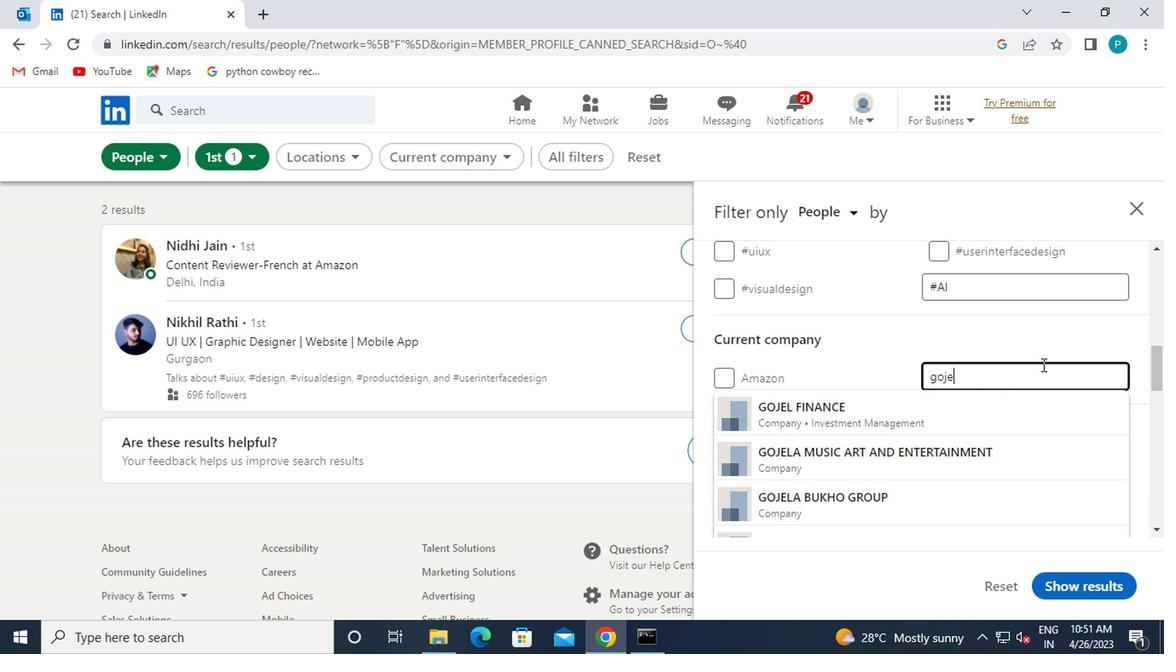 
Action: Mouse moved to (896, 449)
Screenshot: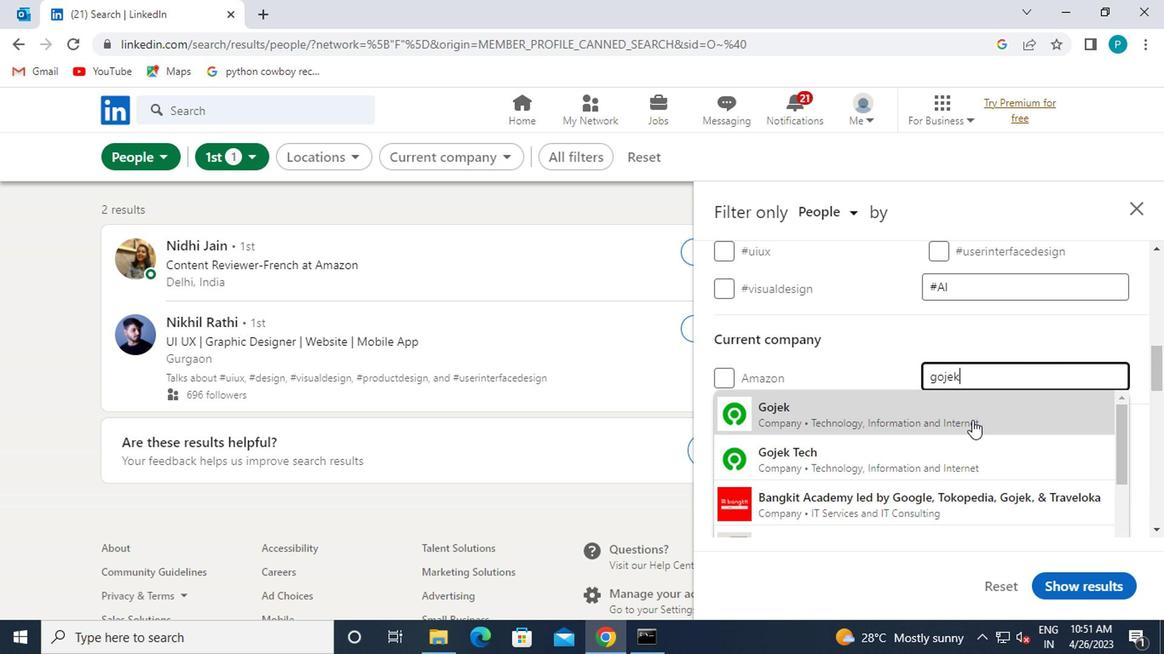 
Action: Mouse pressed left at (896, 449)
Screenshot: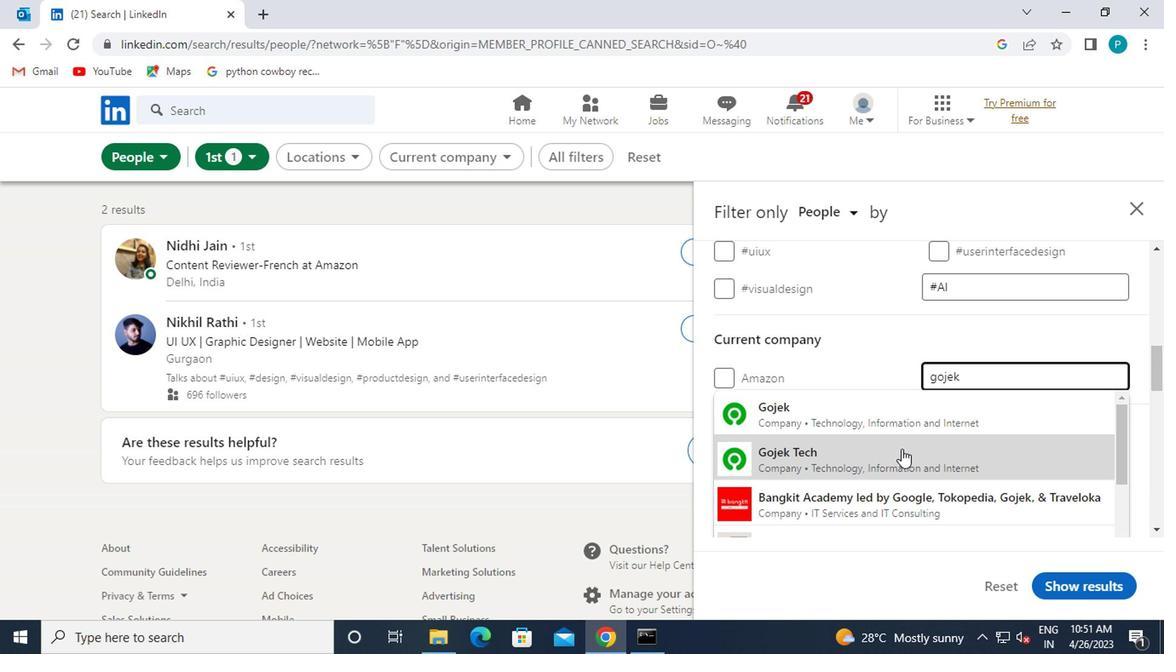 
Action: Mouse scrolled (896, 449) with delta (0, 0)
Screenshot: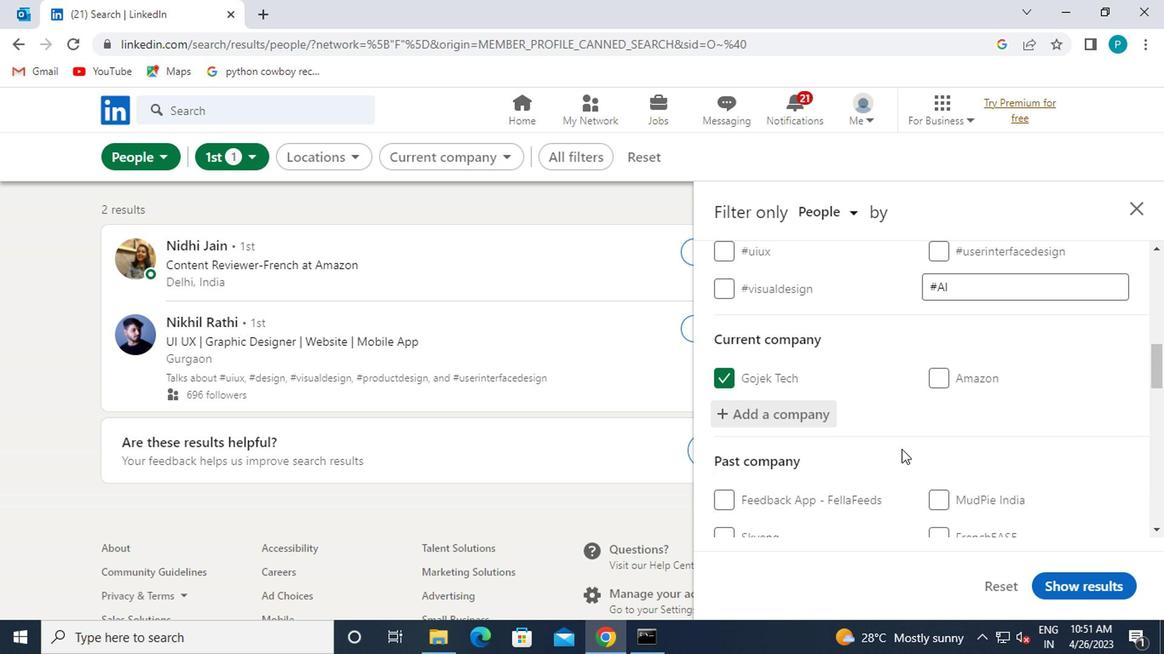 
Action: Mouse scrolled (896, 449) with delta (0, 0)
Screenshot: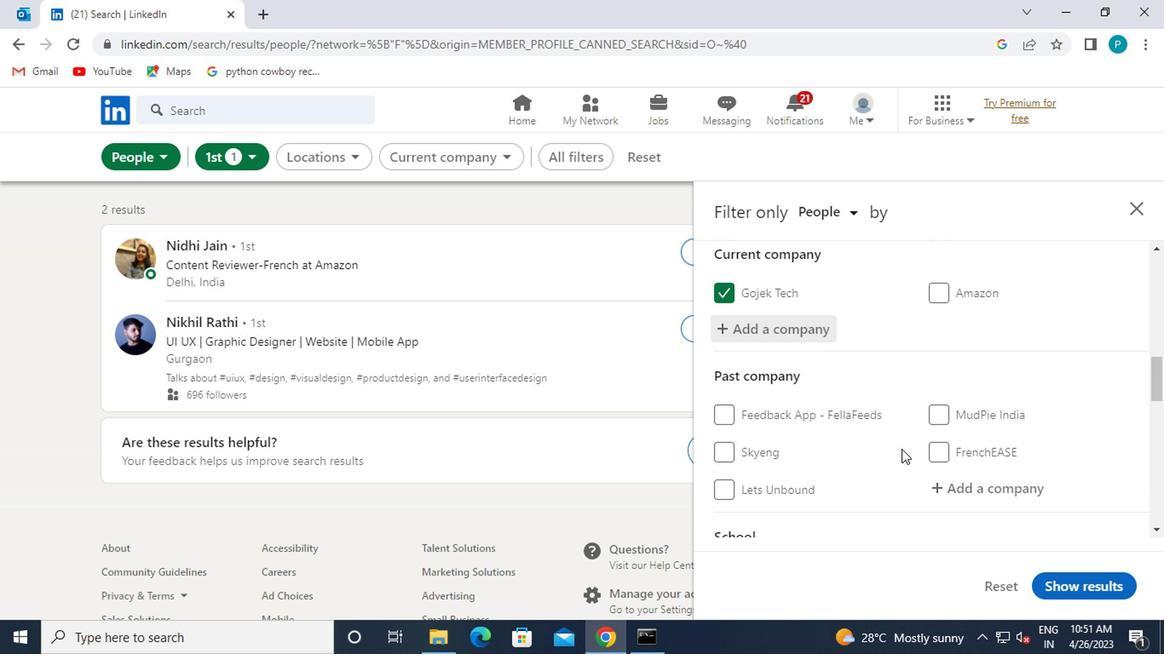 
Action: Mouse scrolled (896, 449) with delta (0, 0)
Screenshot: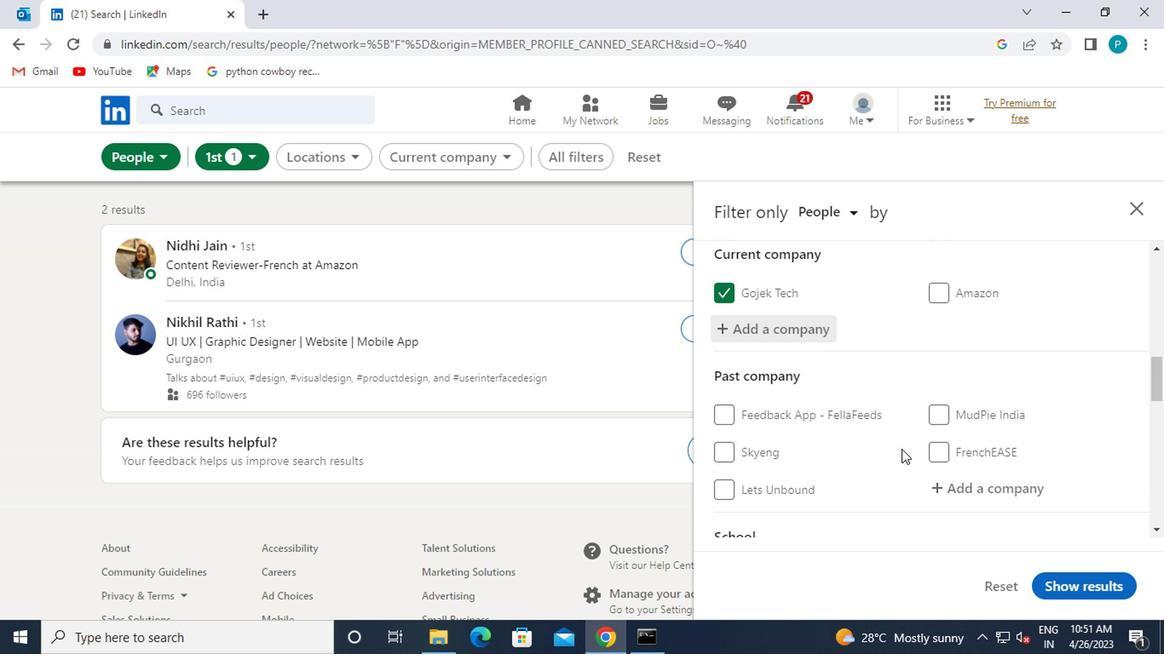 
Action: Mouse moved to (992, 505)
Screenshot: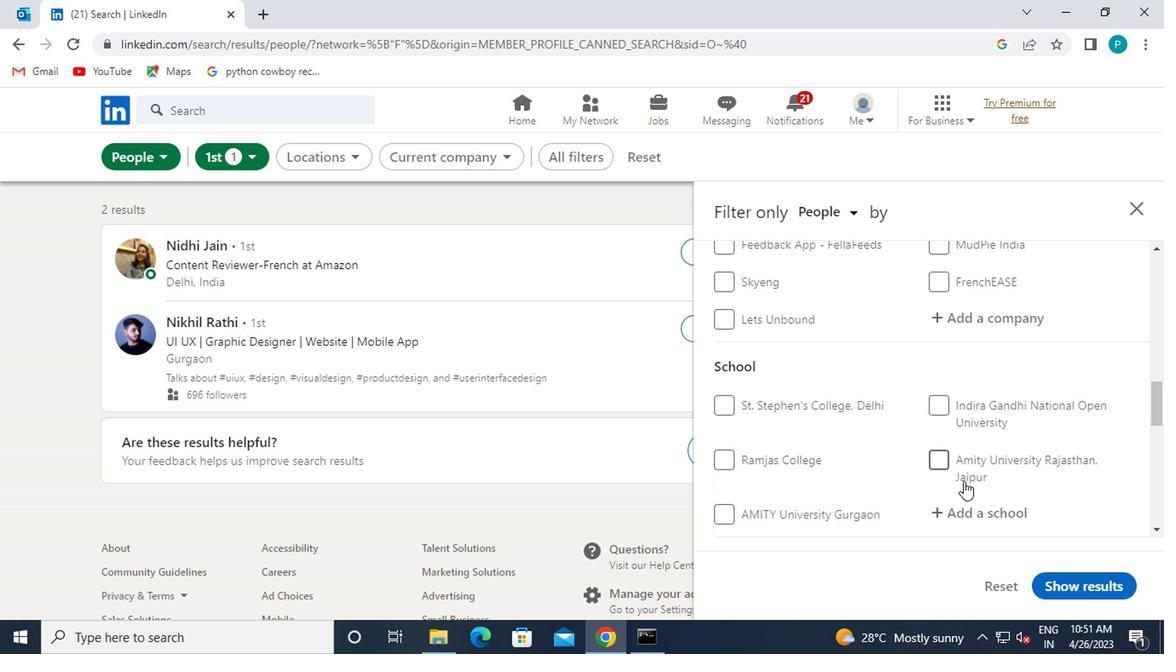 
Action: Mouse pressed left at (992, 505)
Screenshot: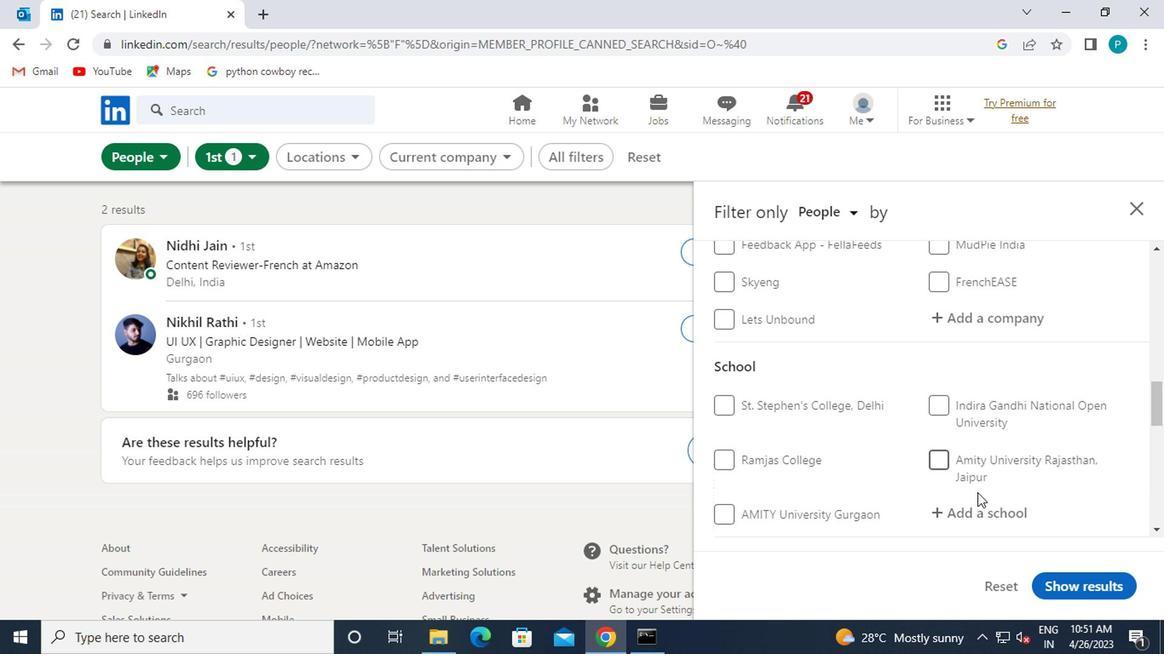 
Action: Key pressed <Key.caps_lock>RIMT
Screenshot: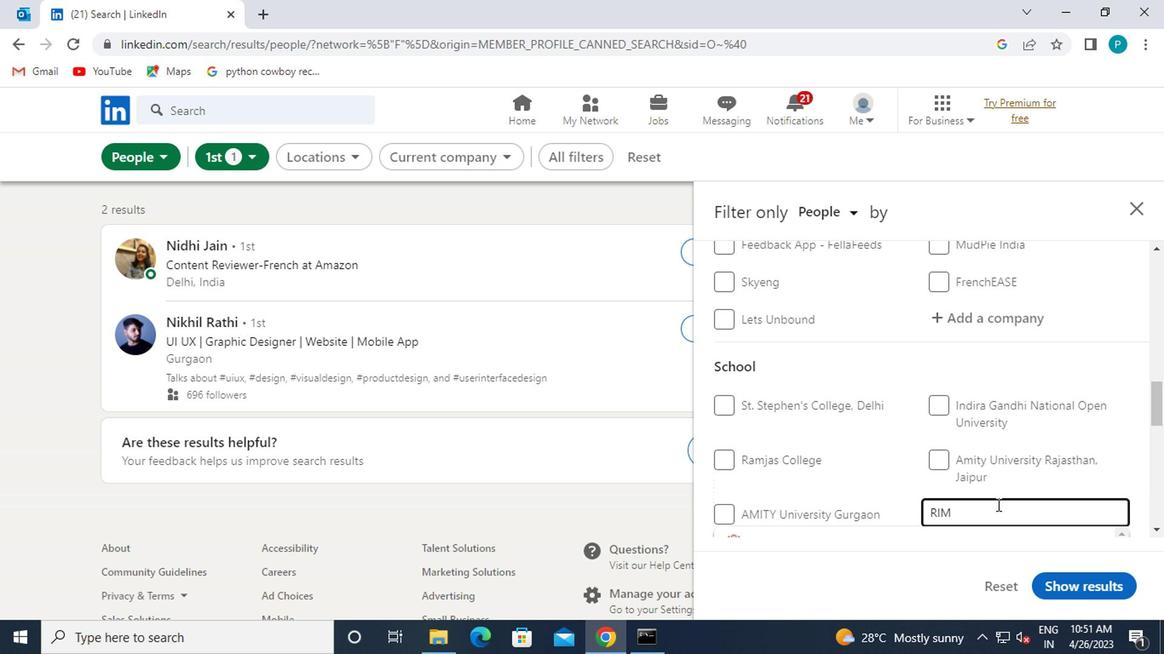 
Action: Mouse moved to (974, 476)
Screenshot: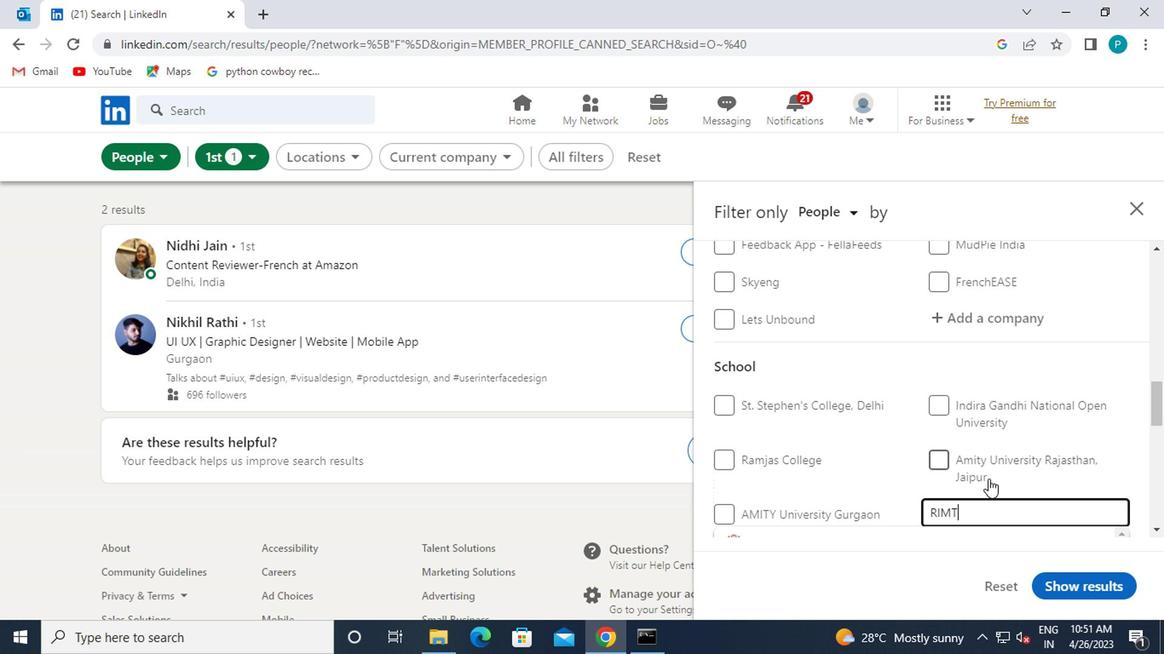 
Action: Mouse scrolled (974, 475) with delta (0, -1)
Screenshot: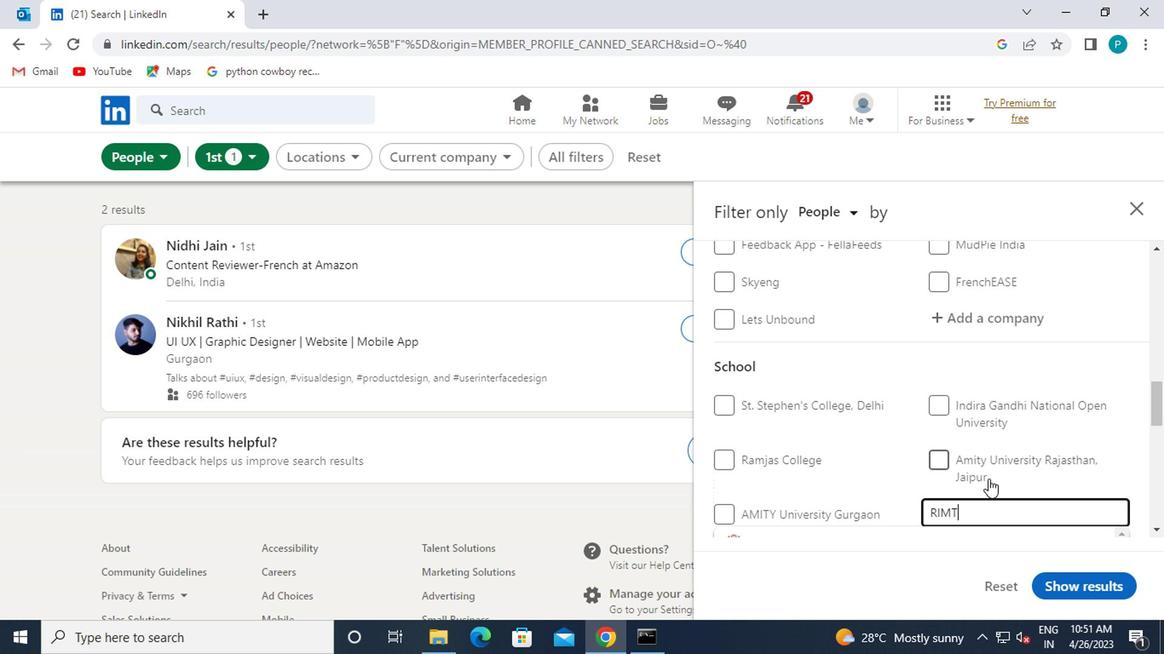 
Action: Mouse pressed left at (974, 476)
Screenshot: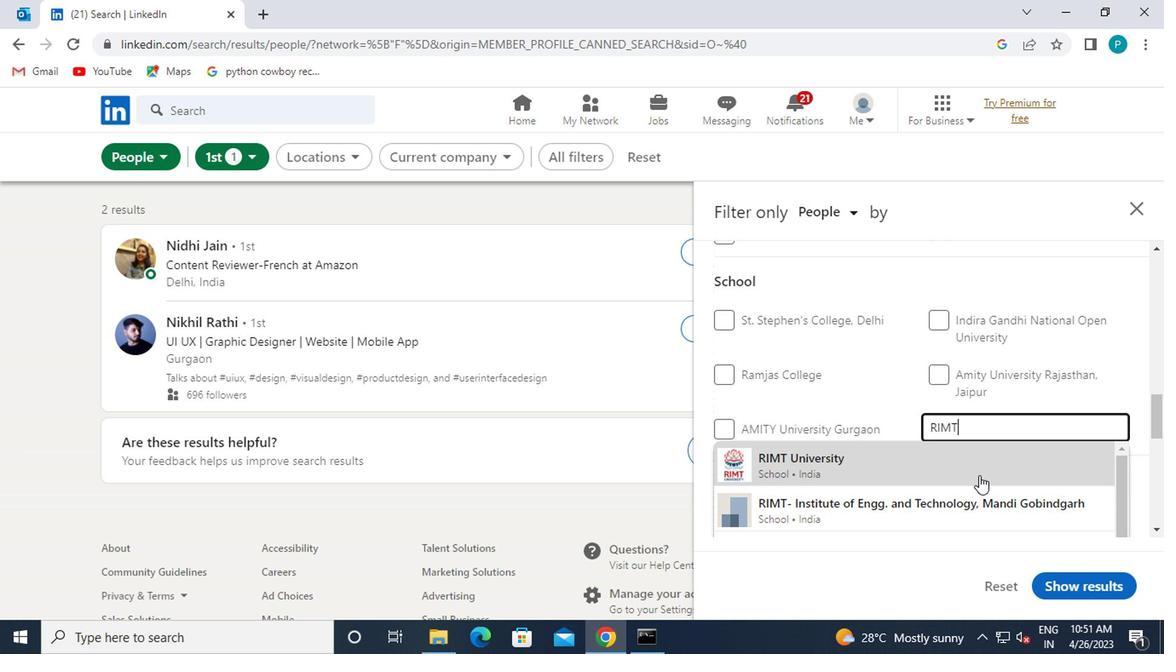 
Action: Mouse scrolled (974, 475) with delta (0, -1)
Screenshot: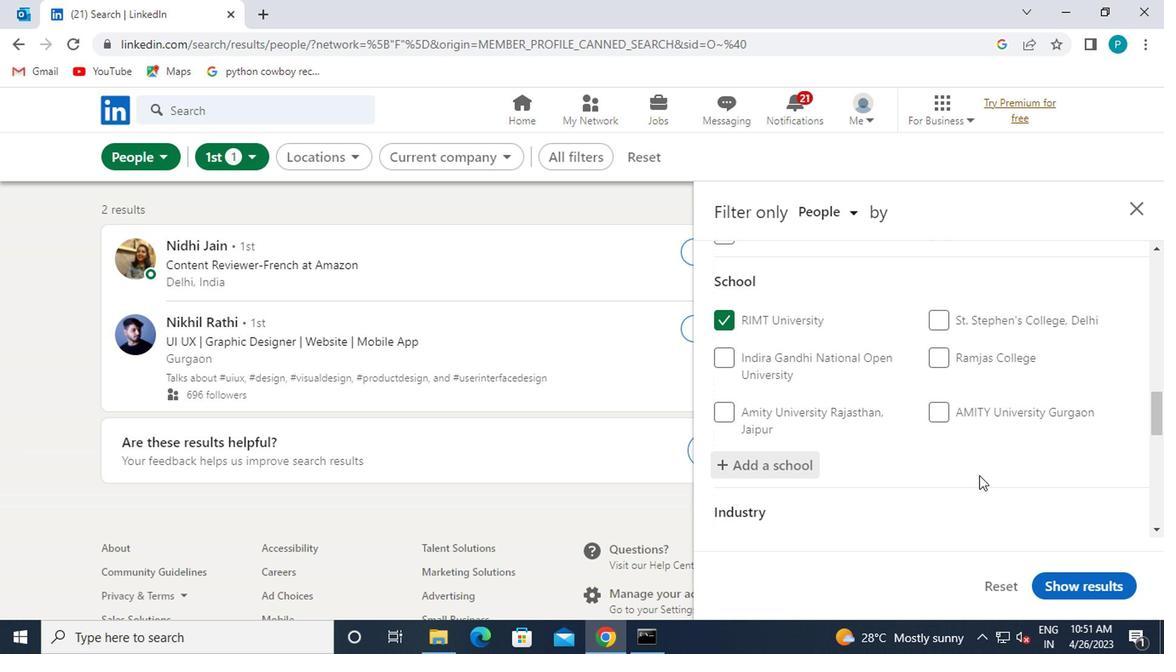 
Action: Mouse moved to (962, 472)
Screenshot: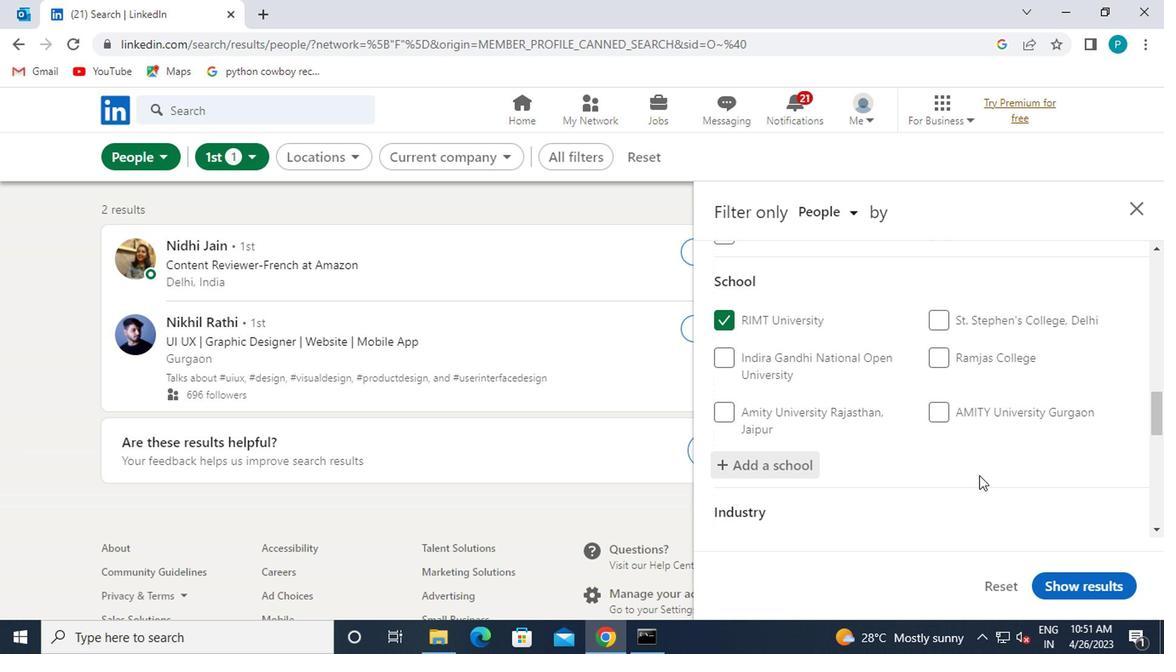 
Action: Mouse scrolled (962, 471) with delta (0, -1)
Screenshot: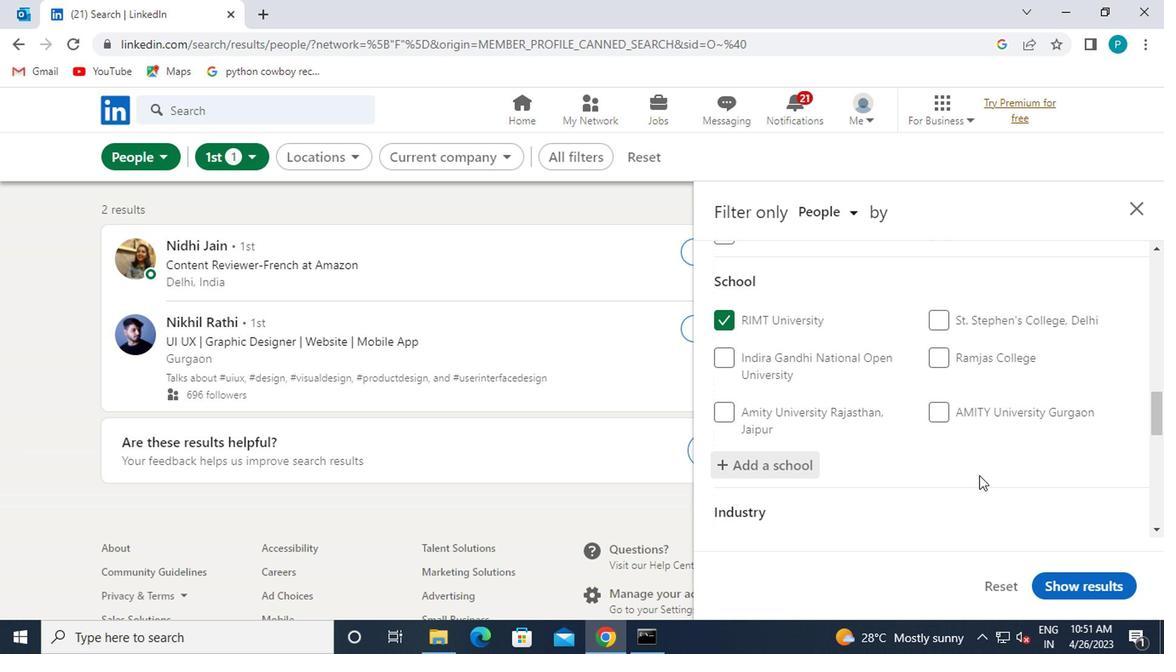 
Action: Mouse moved to (787, 448)
Screenshot: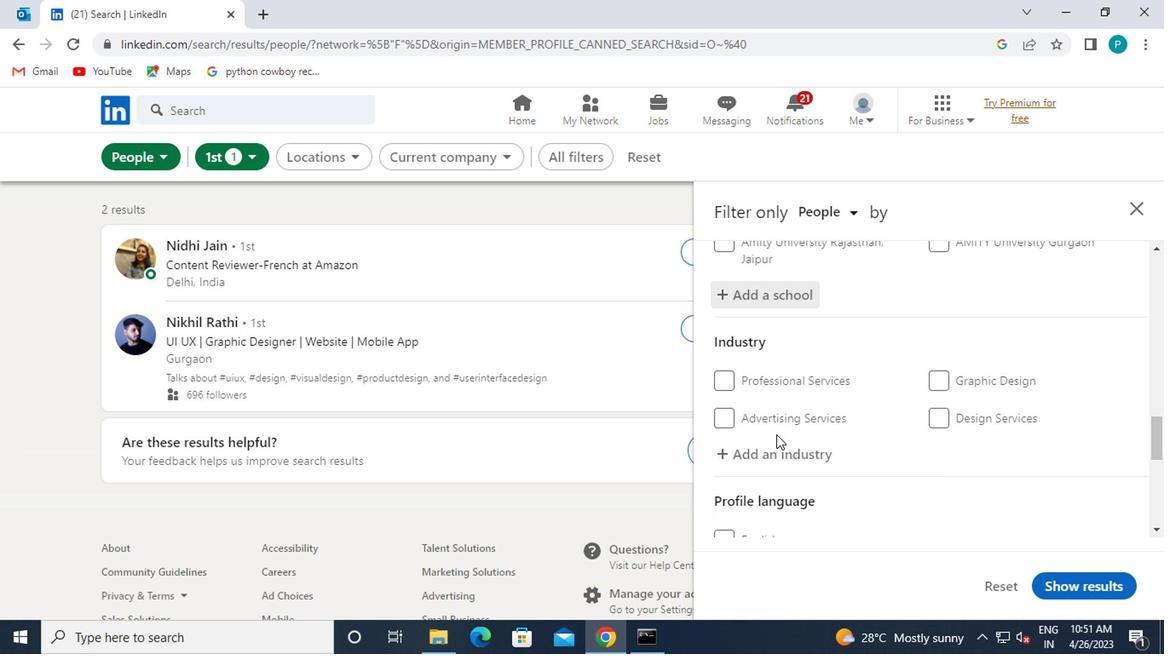 
Action: Mouse pressed left at (787, 448)
Screenshot: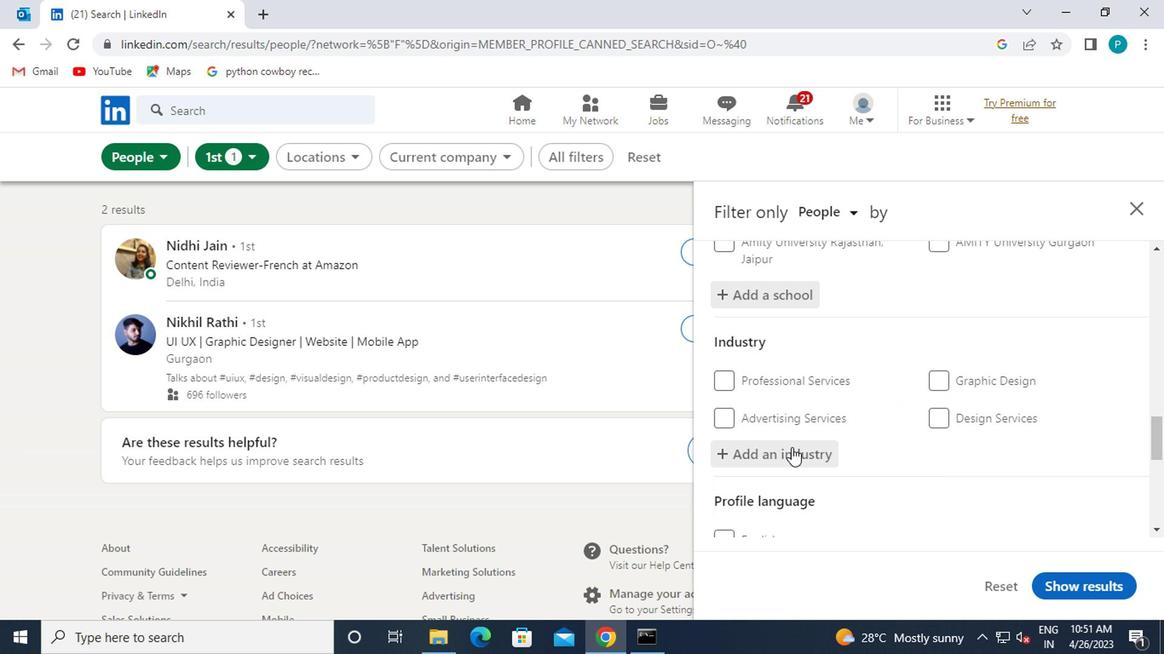 
Action: Mouse moved to (916, 407)
Screenshot: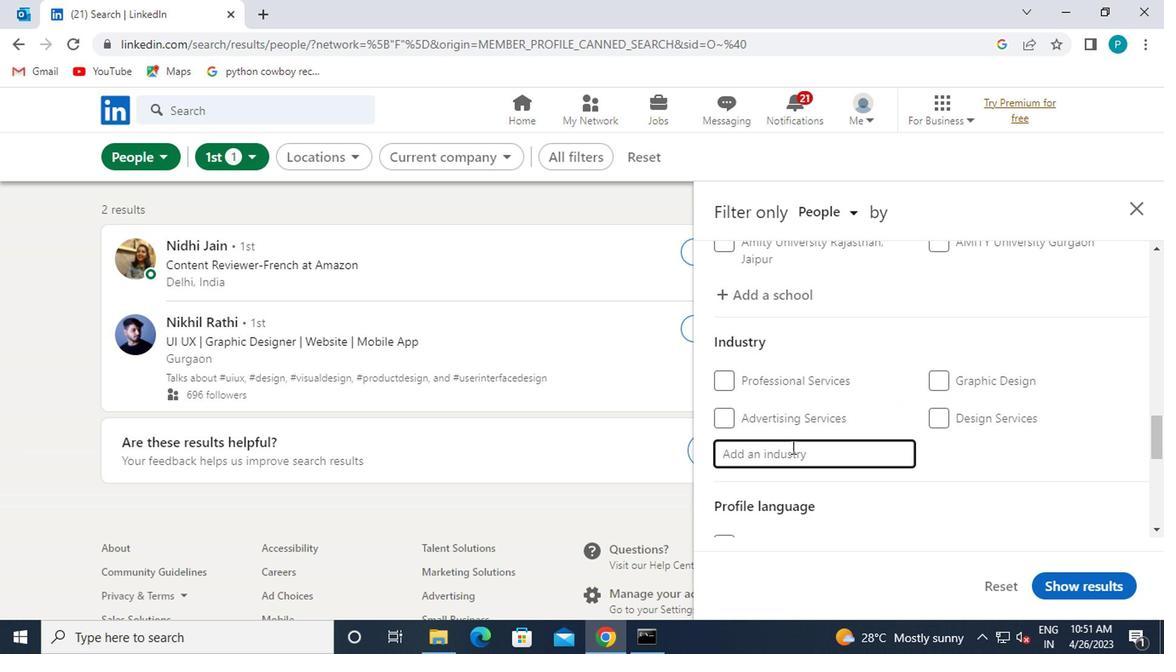 
Action: Key pressed <Key.caps_lock>REUPH
Screenshot: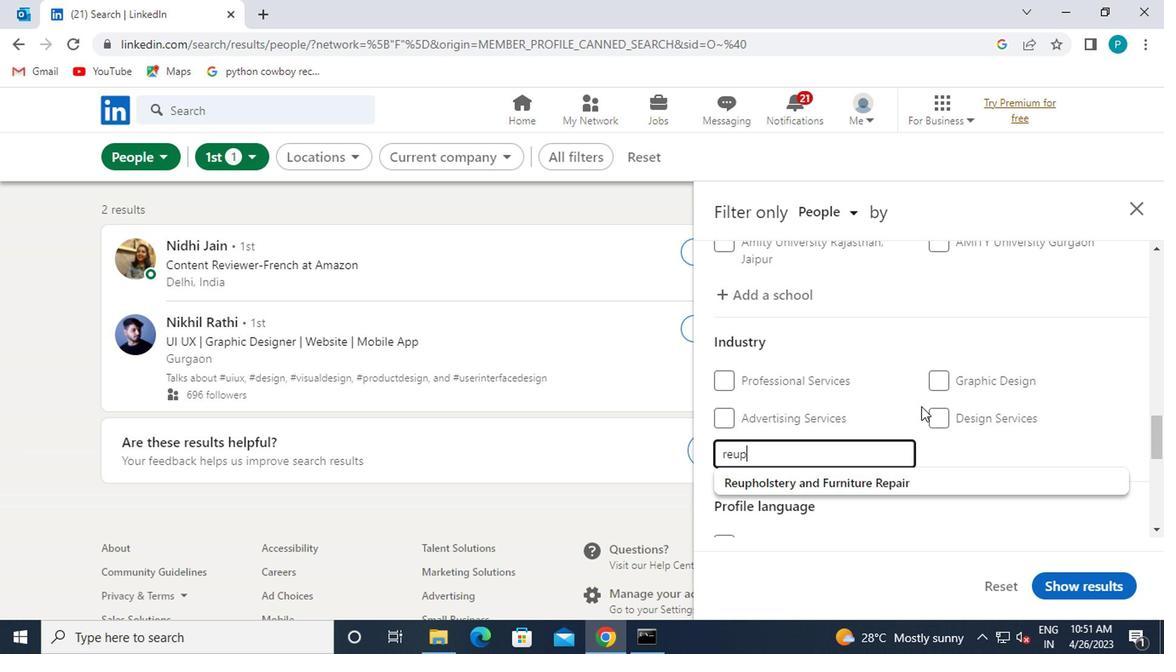 
Action: Mouse moved to (912, 488)
Screenshot: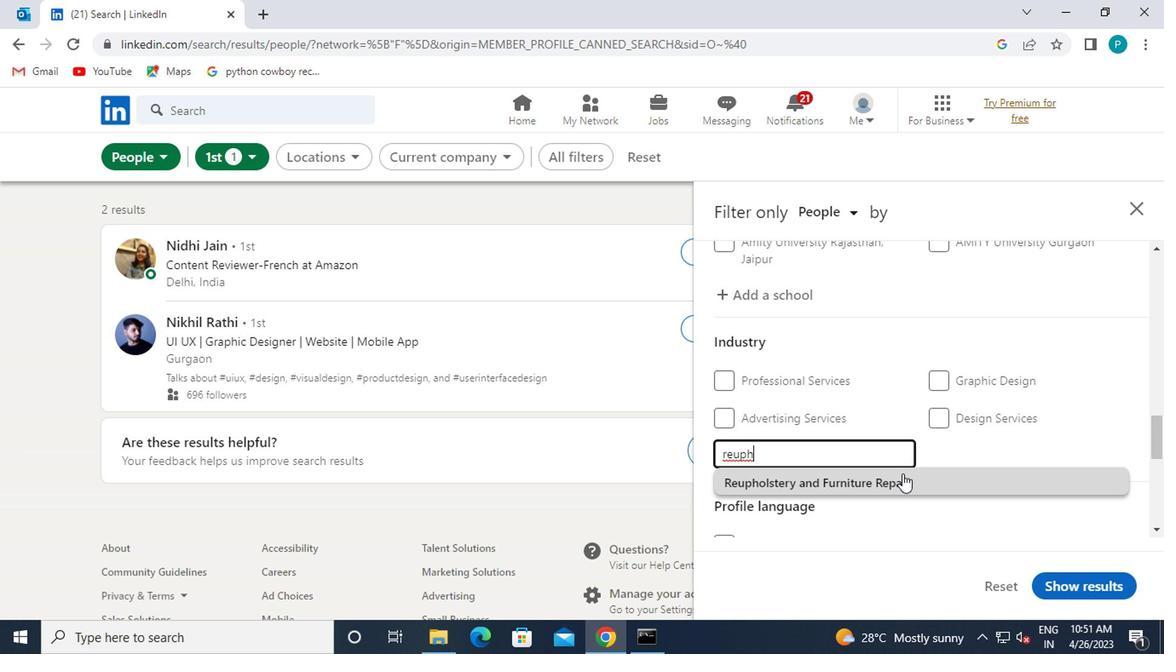 
Action: Mouse pressed left at (912, 488)
Screenshot: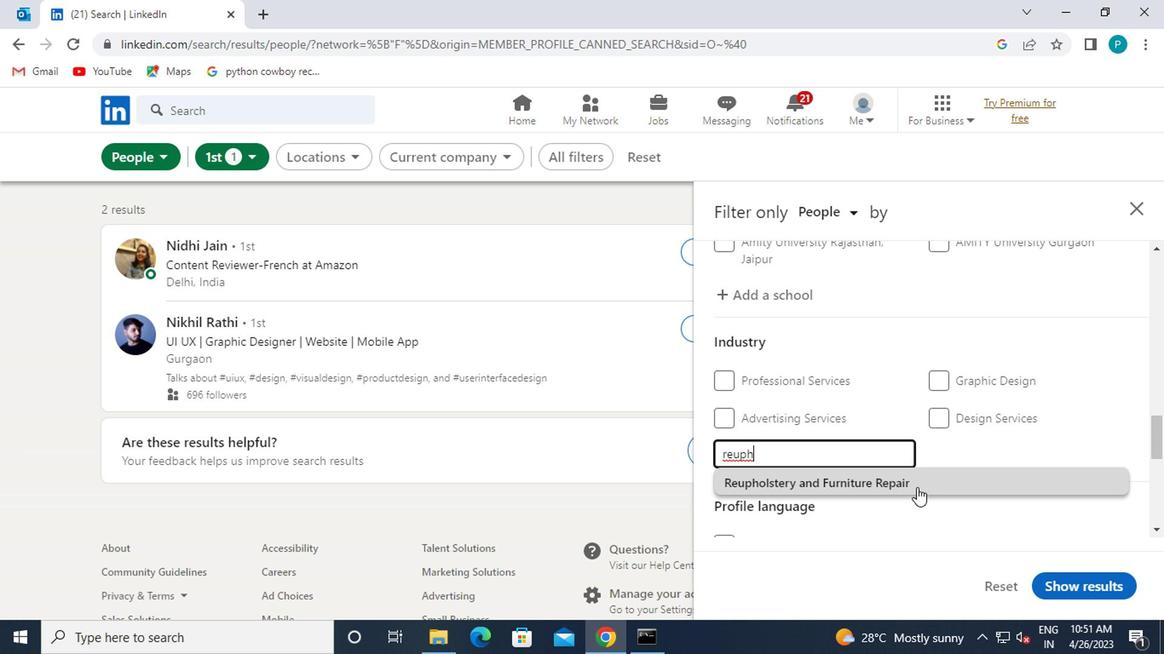 
Action: Mouse moved to (904, 487)
Screenshot: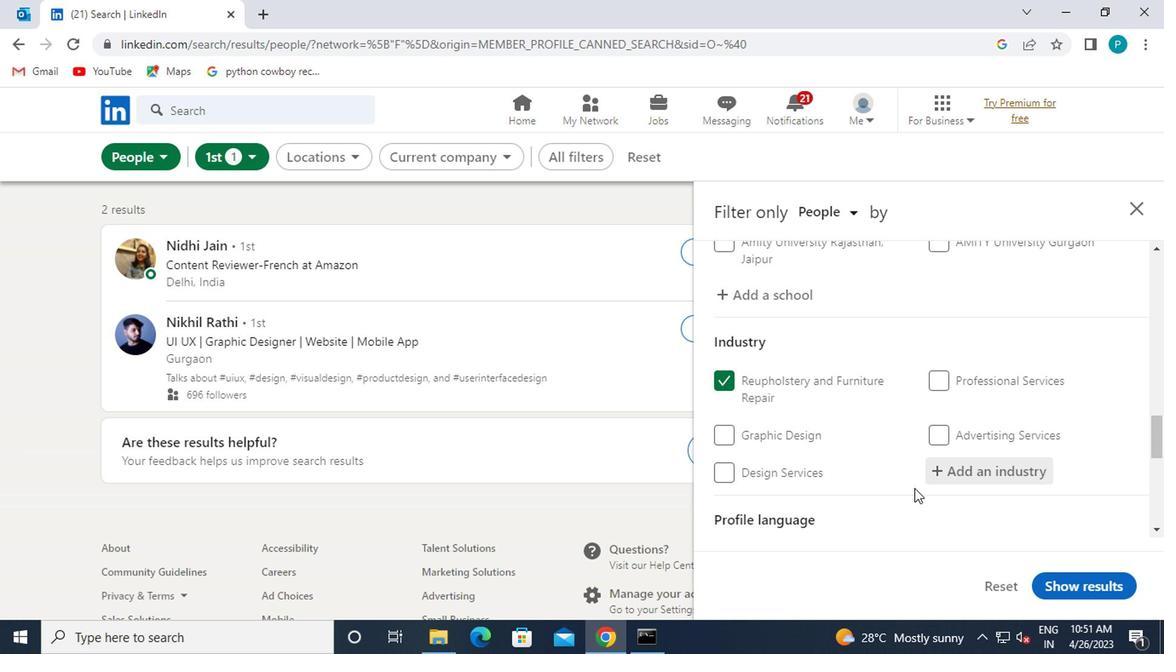 
Action: Mouse scrolled (904, 486) with delta (0, -1)
Screenshot: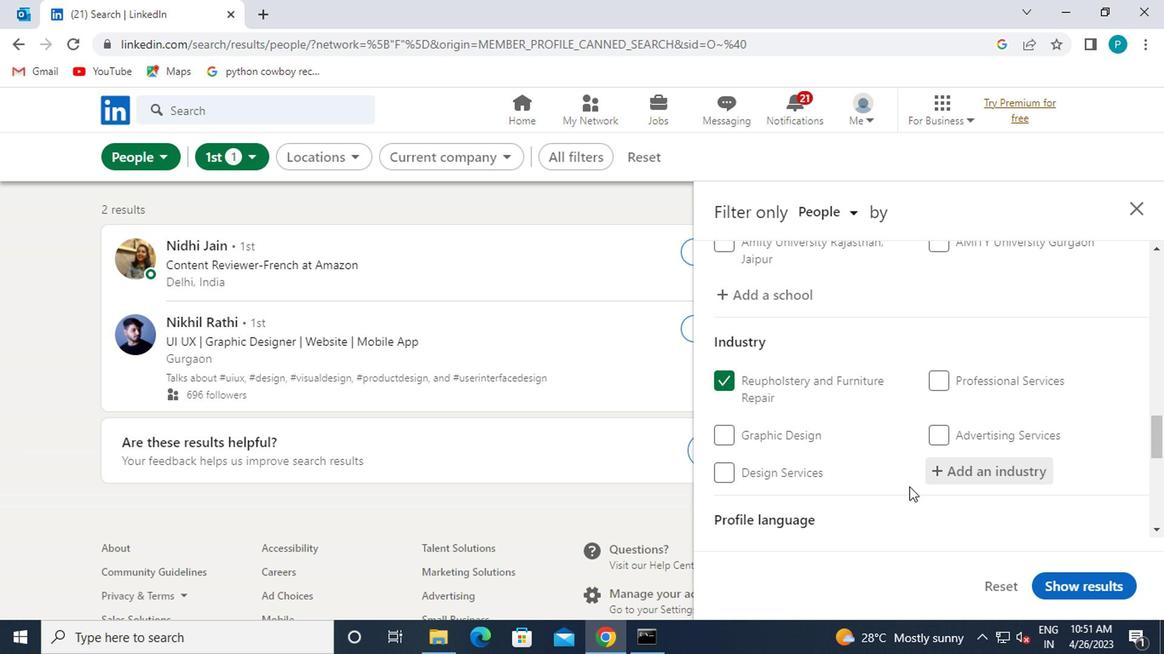 
Action: Mouse scrolled (904, 486) with delta (0, -1)
Screenshot: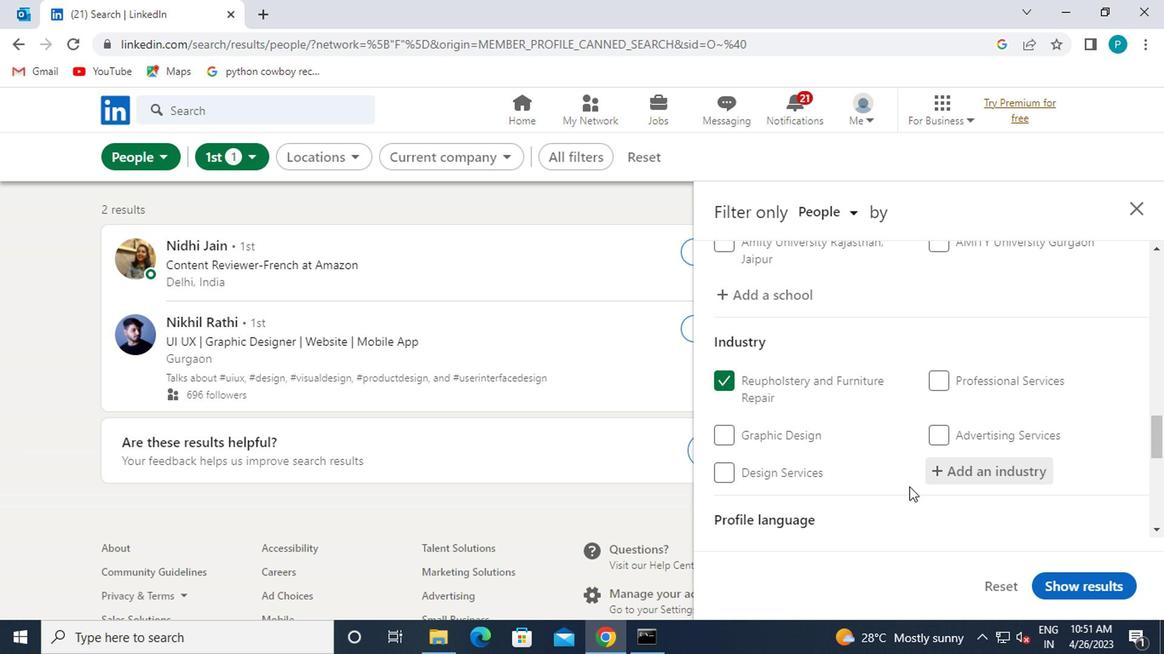 
Action: Mouse moved to (725, 466)
Screenshot: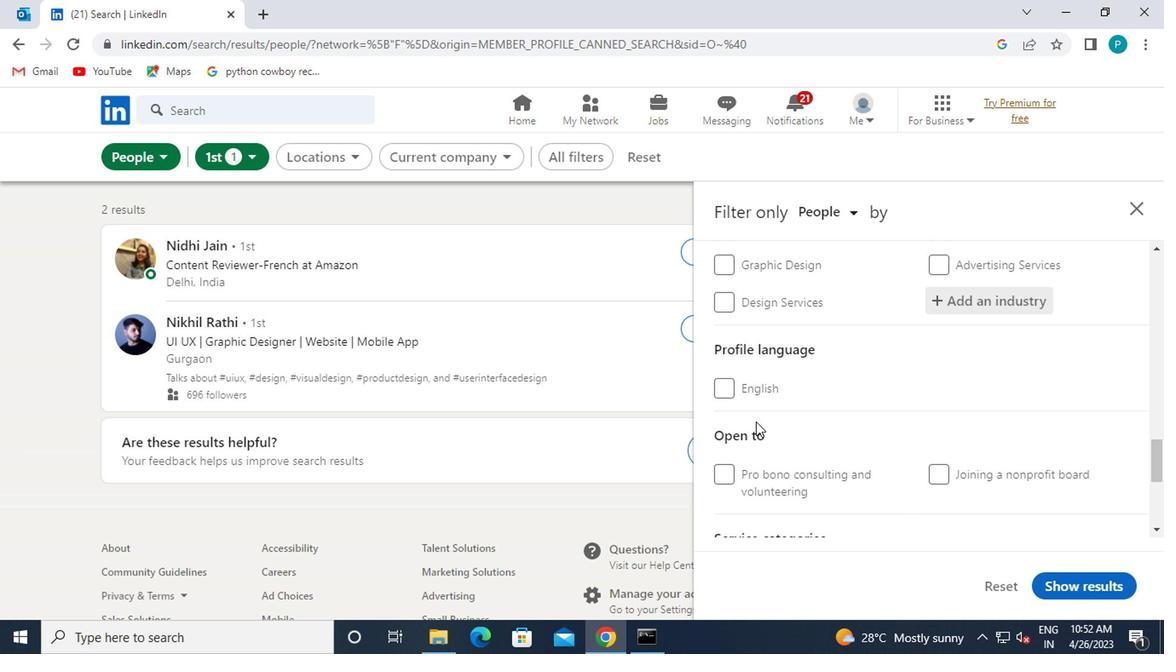 
Action: Mouse scrolled (725, 465) with delta (0, -1)
Screenshot: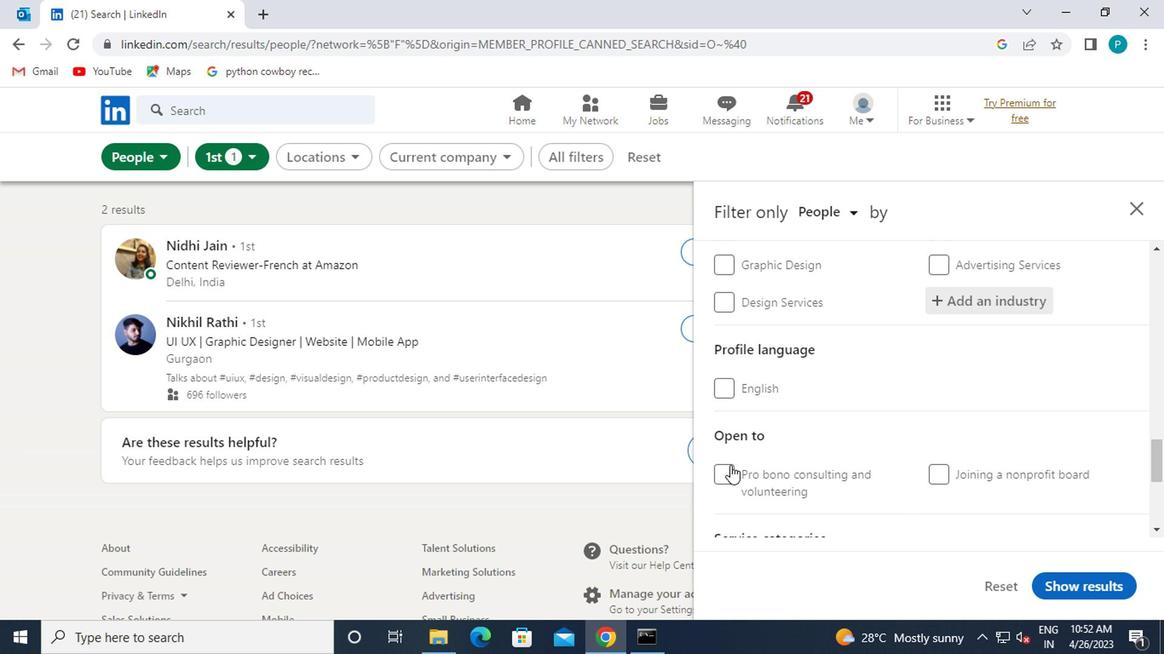 
Action: Mouse scrolled (725, 465) with delta (0, -1)
Screenshot: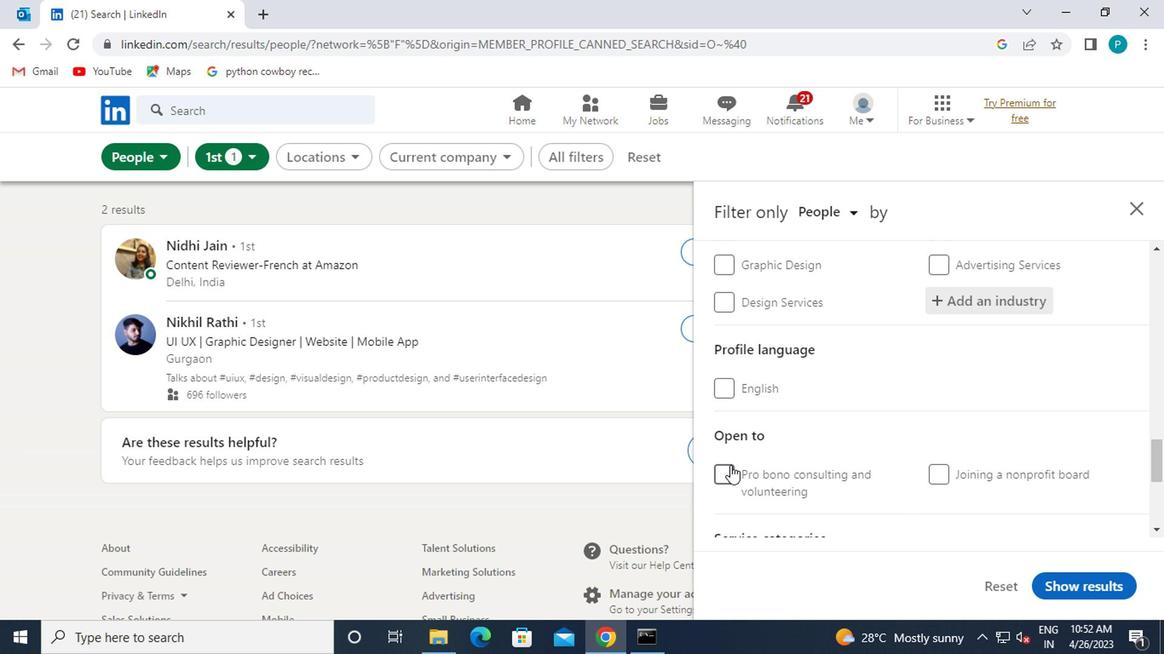 
Action: Mouse moved to (756, 402)
Screenshot: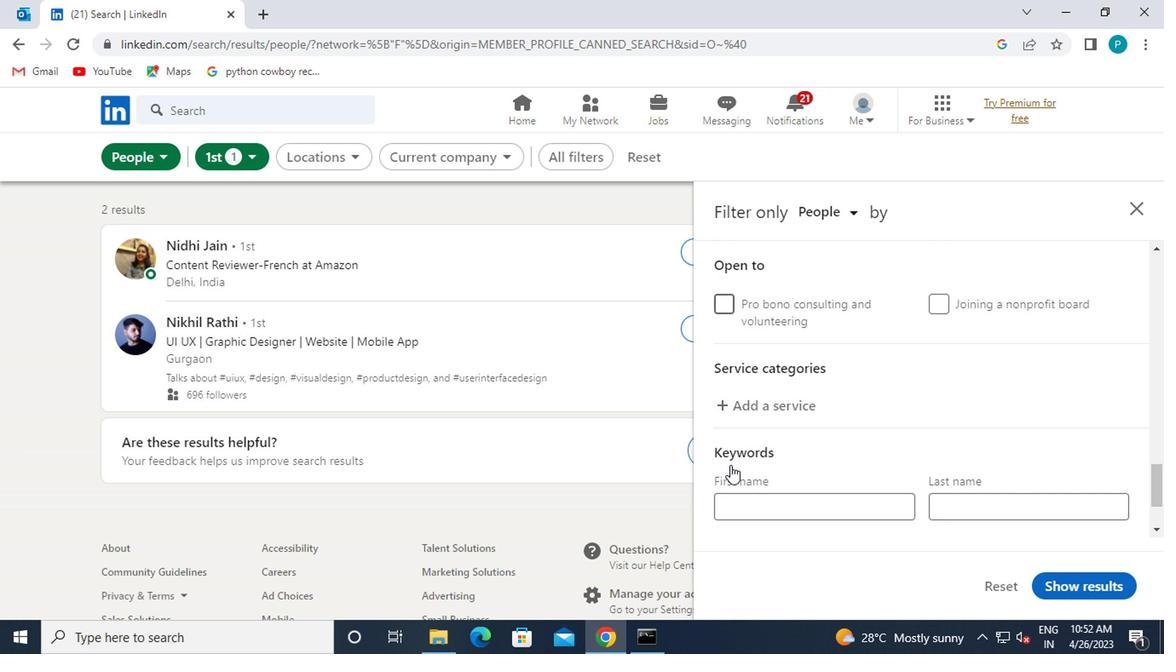 
Action: Mouse pressed left at (756, 402)
Screenshot: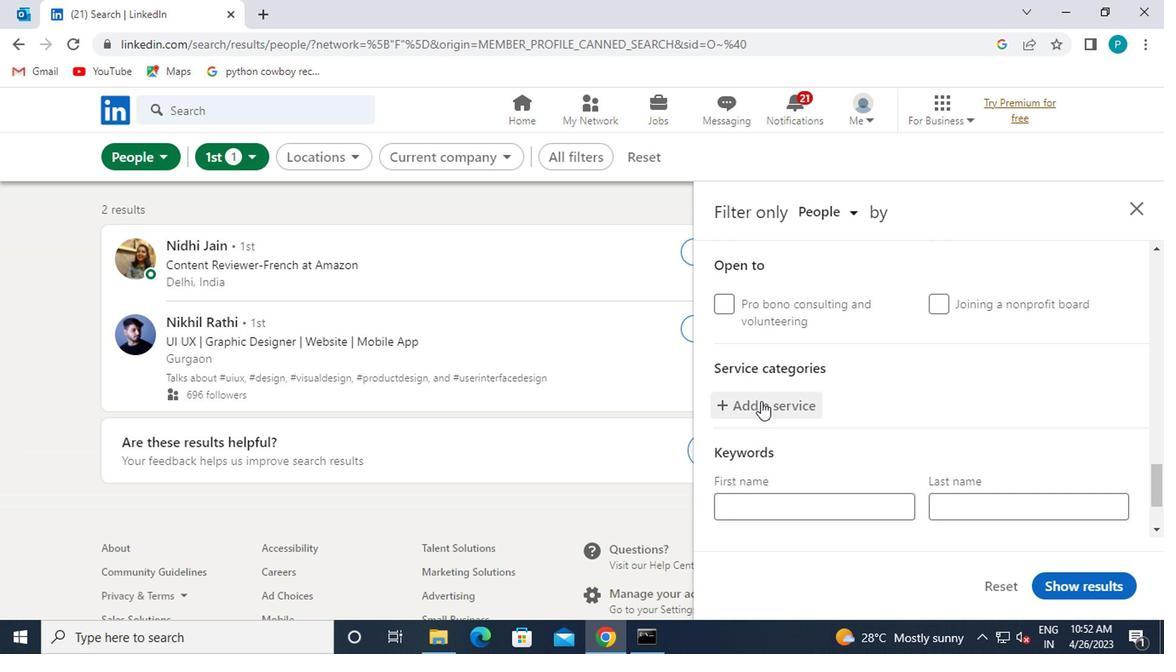 
Action: Key pressed USER
Screenshot: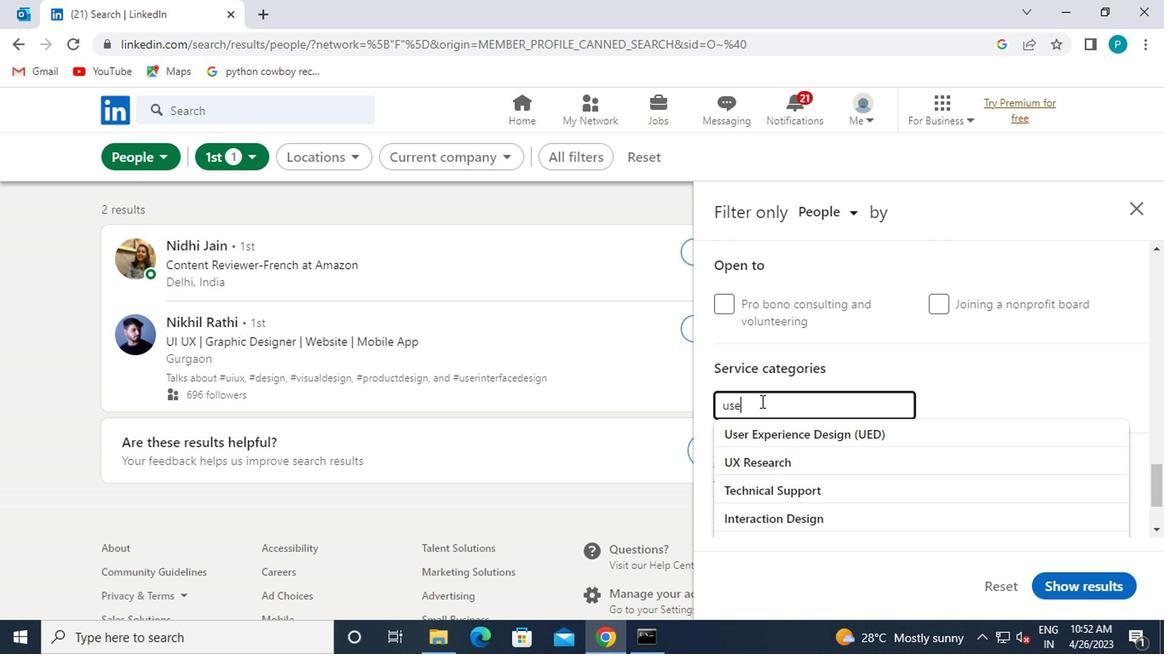 
Action: Mouse moved to (758, 445)
Screenshot: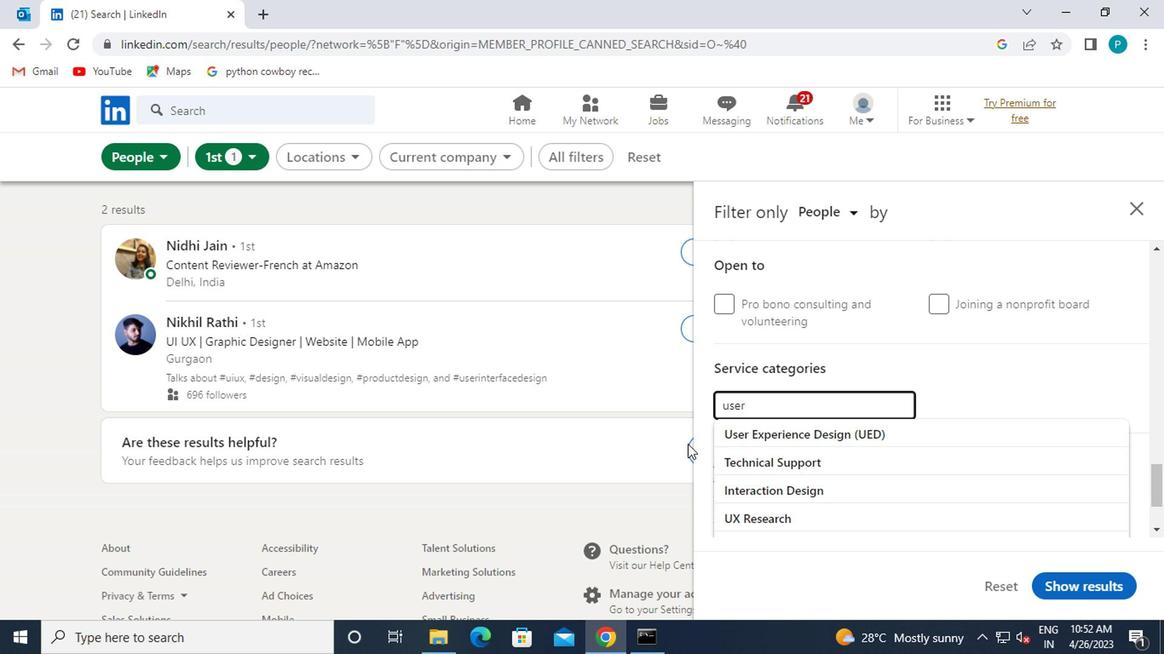 
Action: Mouse scrolled (758, 443) with delta (0, -1)
Screenshot: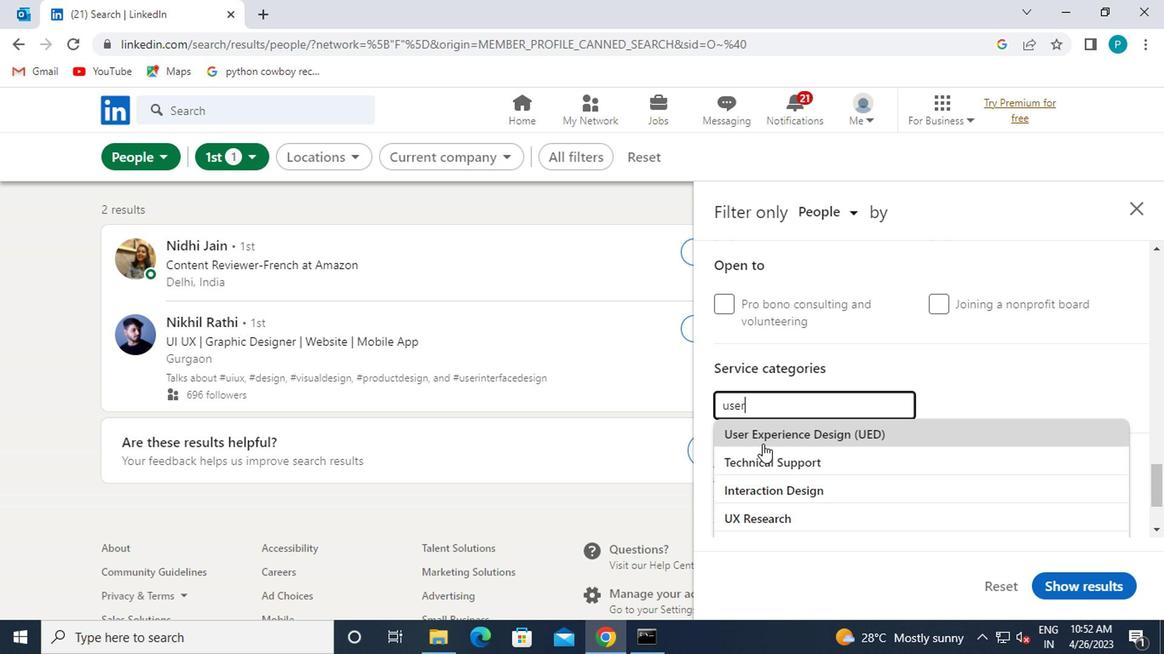 
Action: Mouse moved to (773, 457)
Screenshot: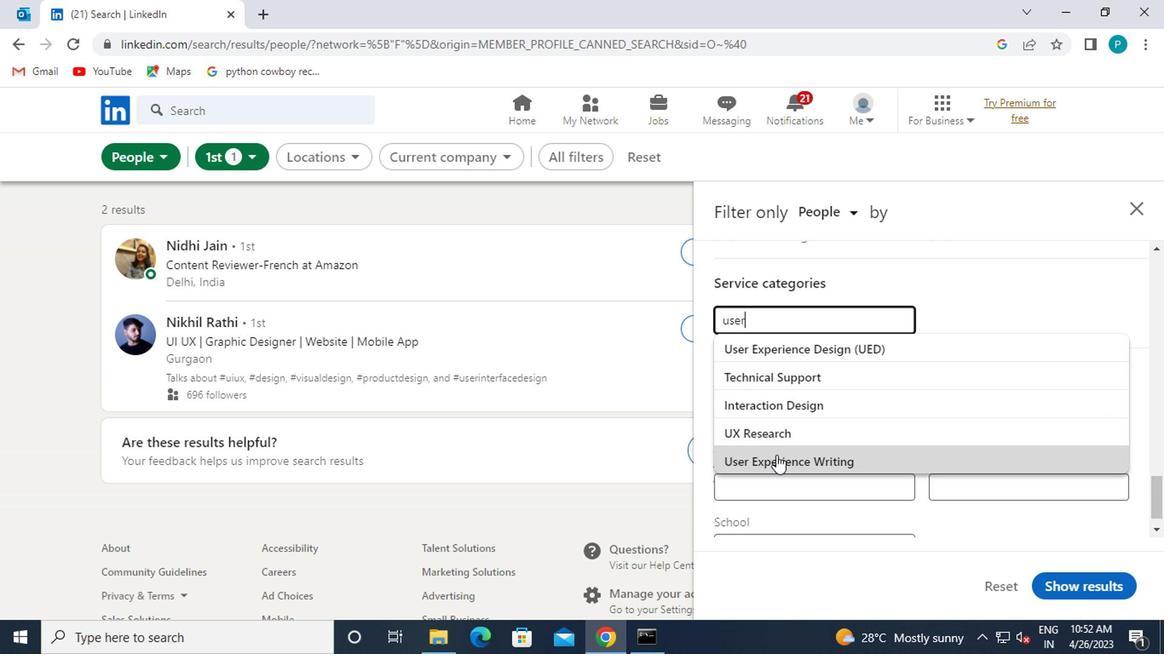 
Action: Mouse pressed left at (773, 457)
Screenshot: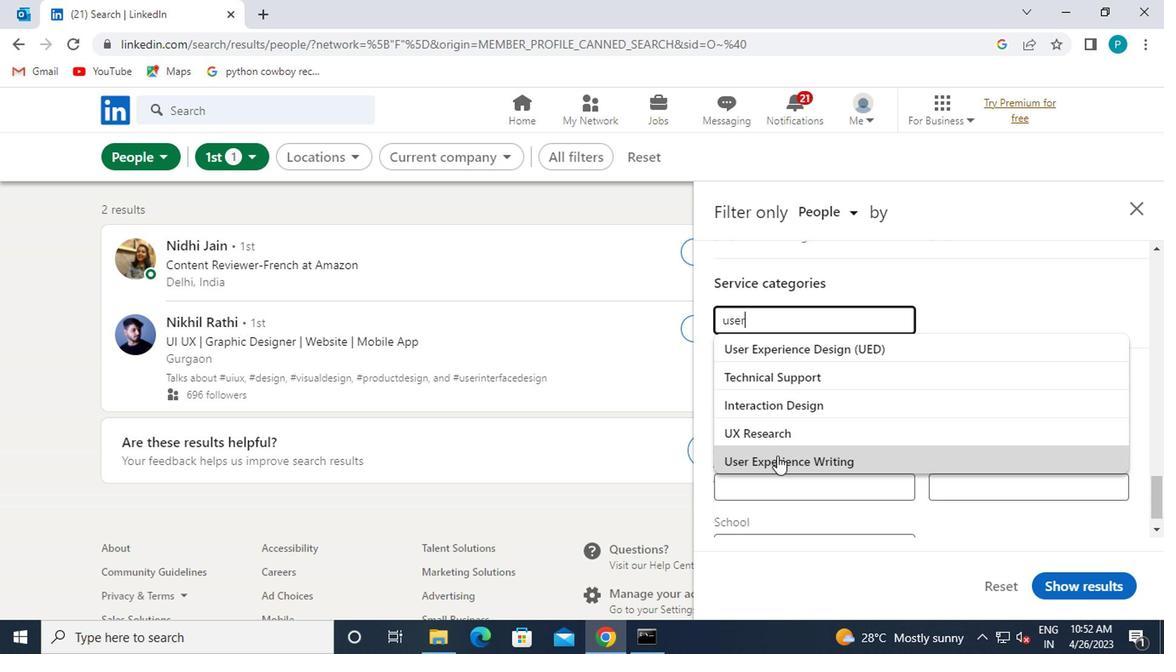 
Action: Mouse moved to (773, 457)
Screenshot: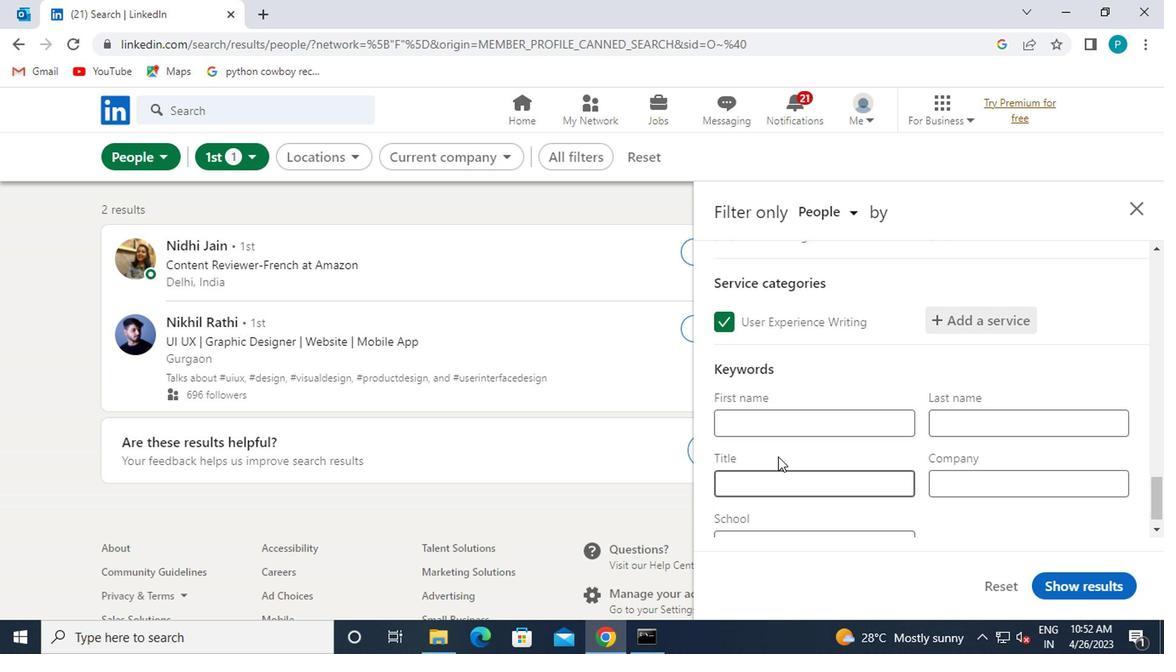 
Action: Mouse scrolled (773, 456) with delta (0, -1)
Screenshot: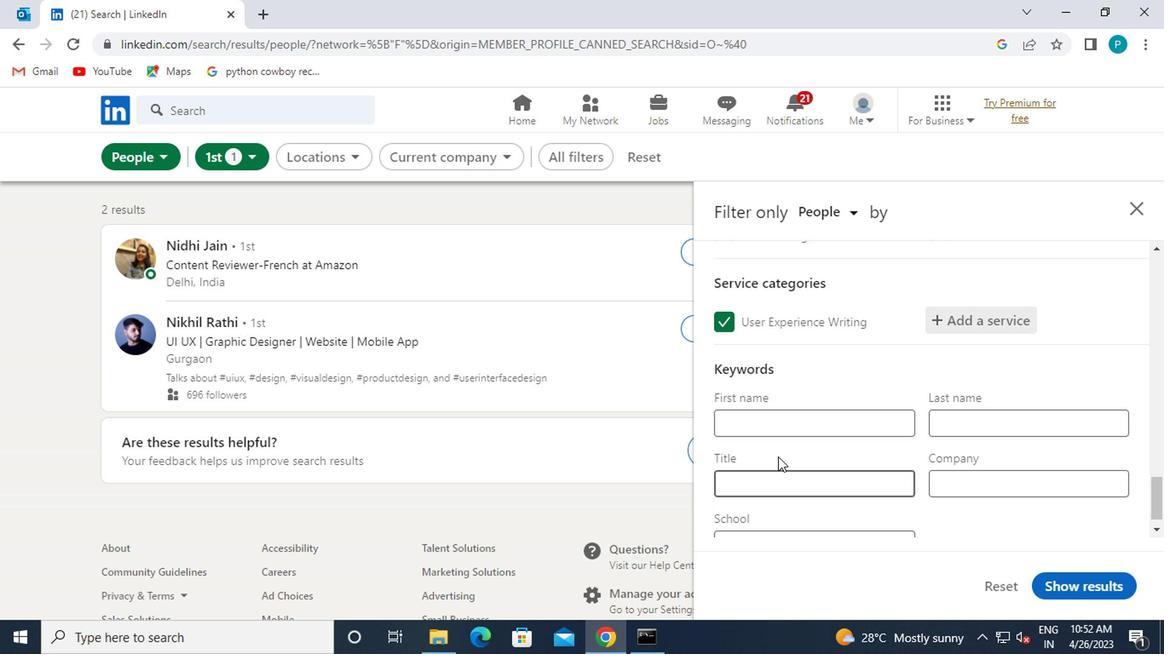 
Action: Mouse scrolled (773, 456) with delta (0, -1)
Screenshot: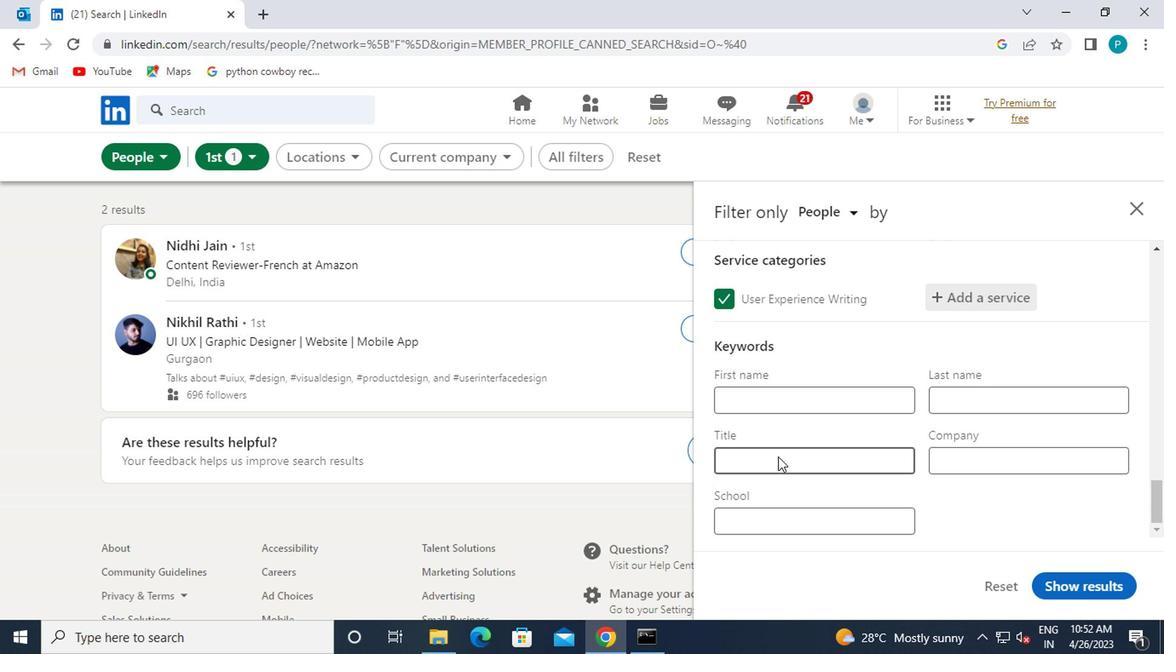
Action: Mouse pressed left at (773, 457)
Screenshot: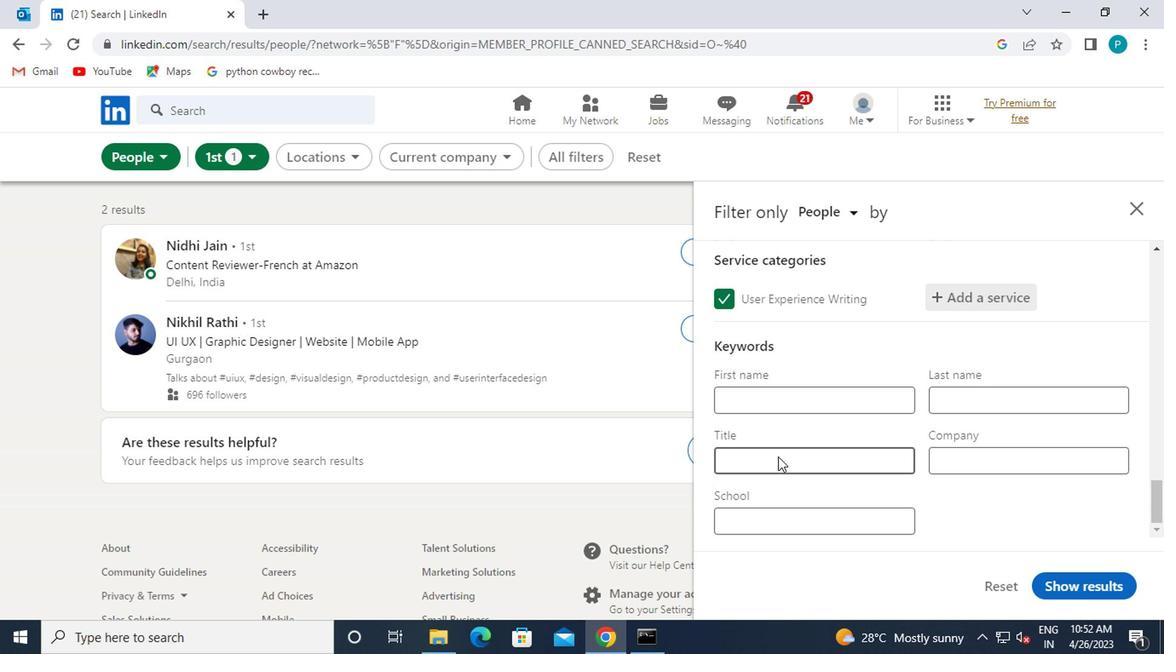 
Action: Mouse moved to (902, 383)
Screenshot: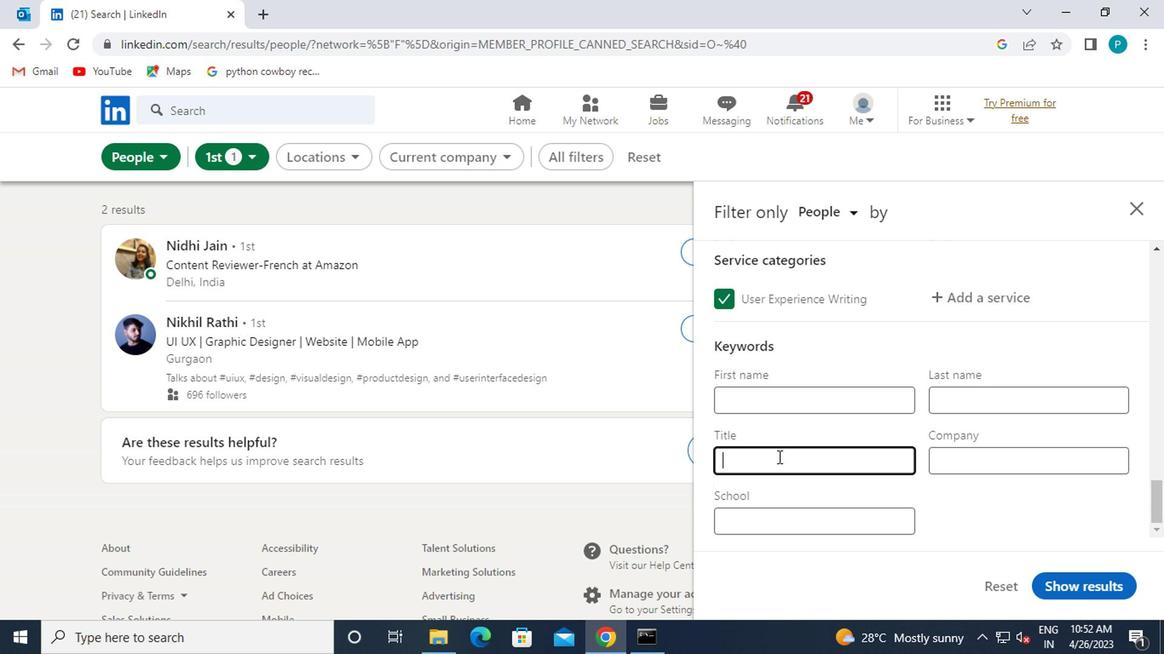 
Action: Key pressed ME
Screenshot: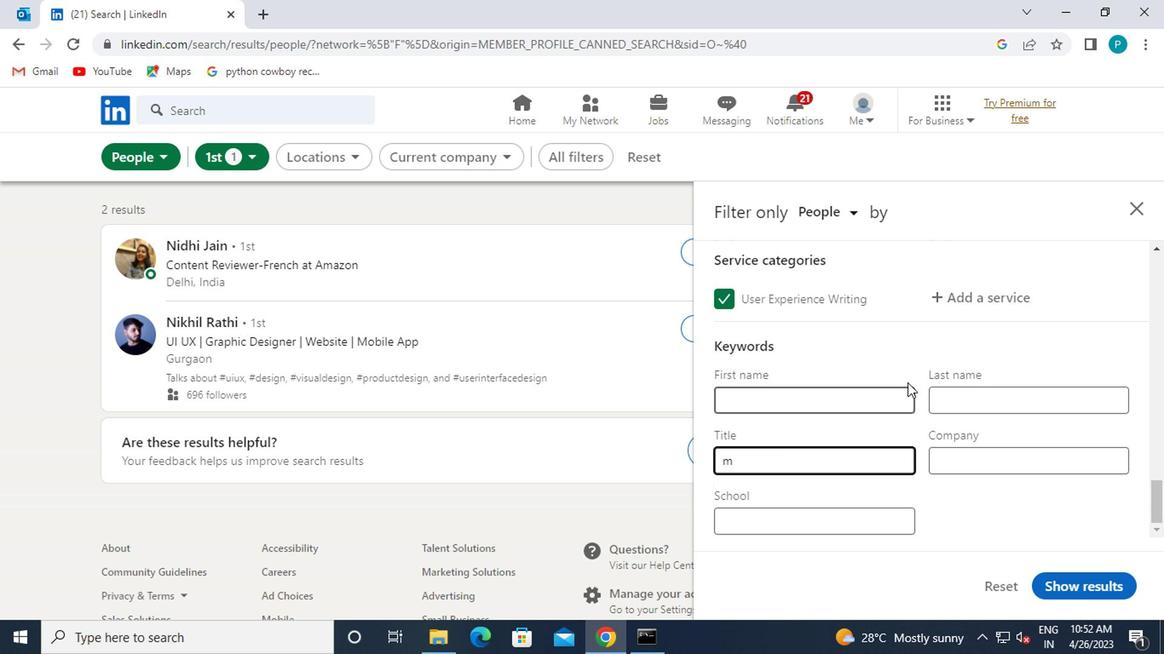 
Action: Mouse moved to (903, 383)
Screenshot: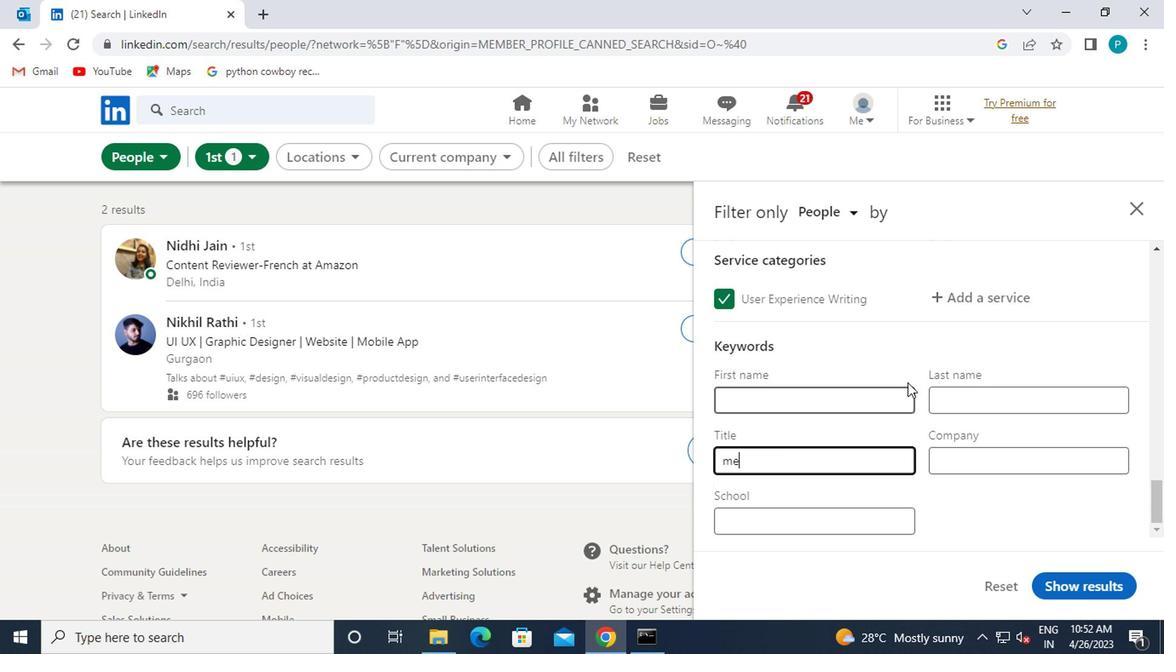 
Action: Key pressed <Key.backspace><Key.backspace><Key.caps_lock>M<Key.caps_lock>EDIA<Key.space><Key.caps_lock>B<Key.caps_lock>UYER
Screenshot: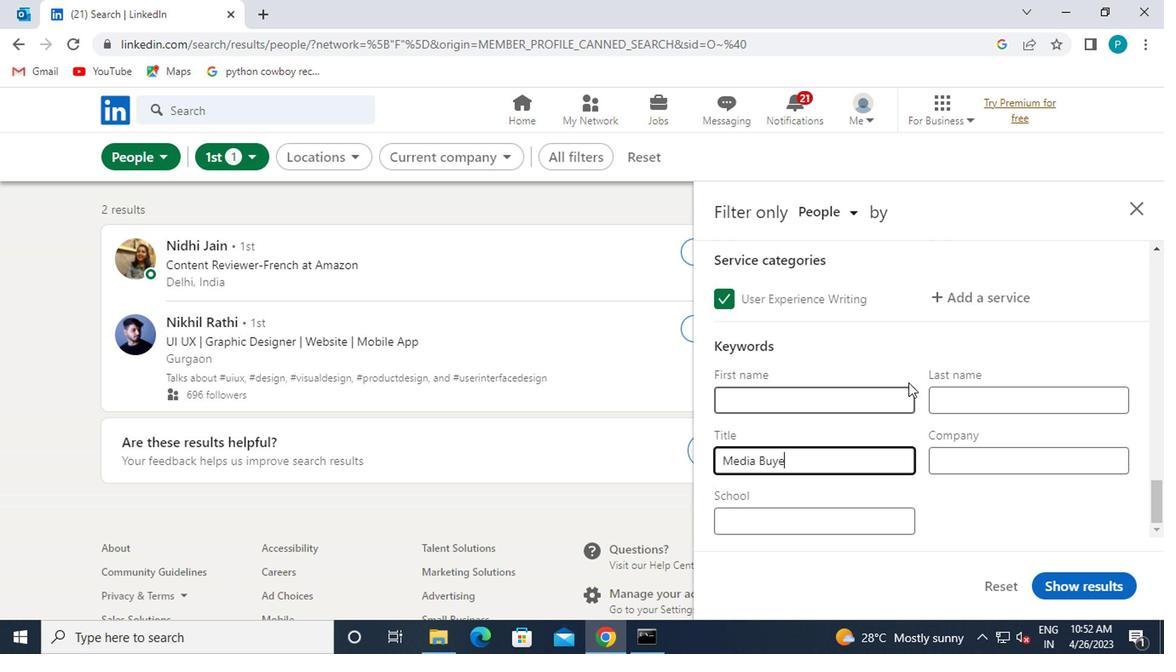 
Action: Mouse moved to (1066, 581)
Screenshot: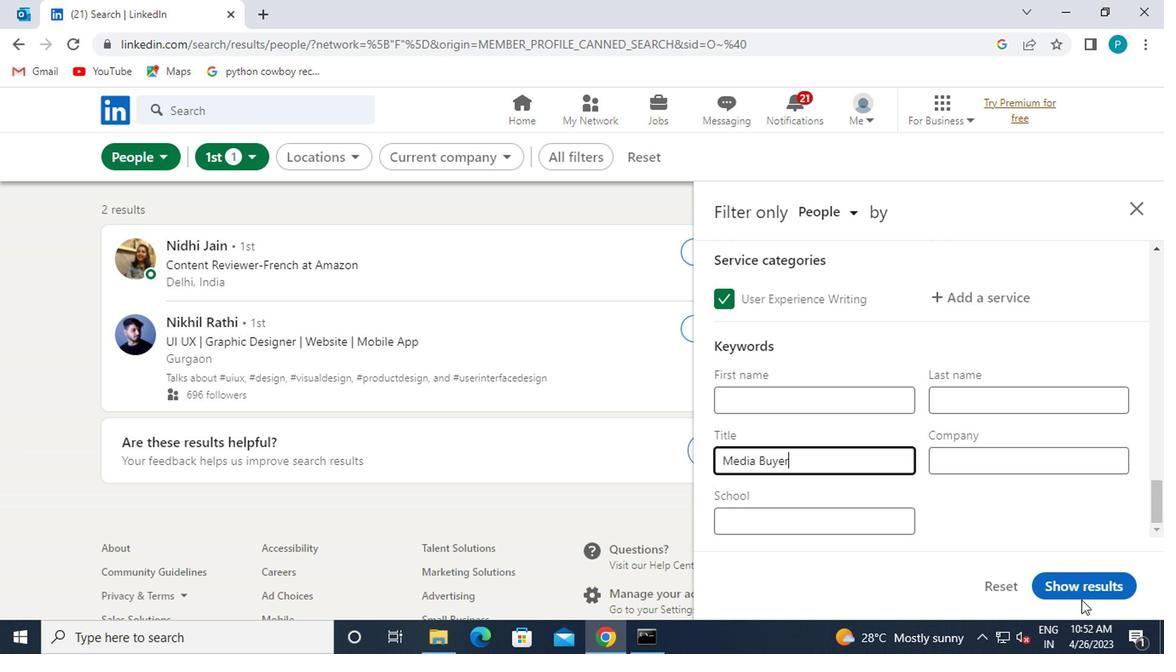 
Action: Mouse pressed left at (1066, 581)
Screenshot: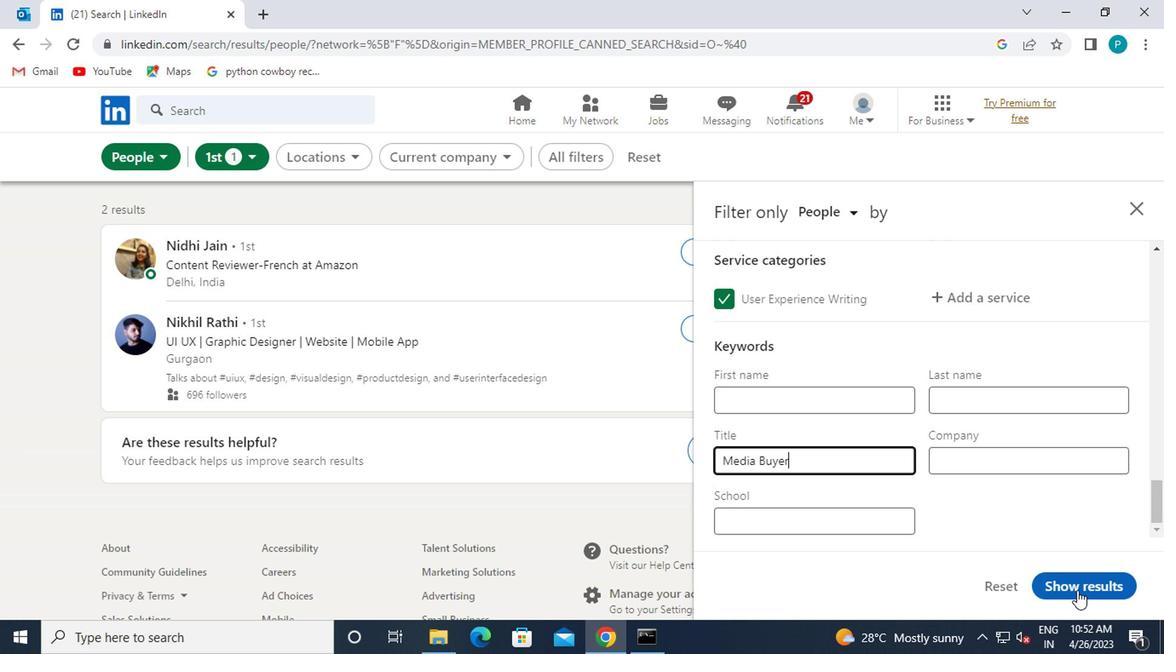
Action: Mouse moved to (1073, 574)
Screenshot: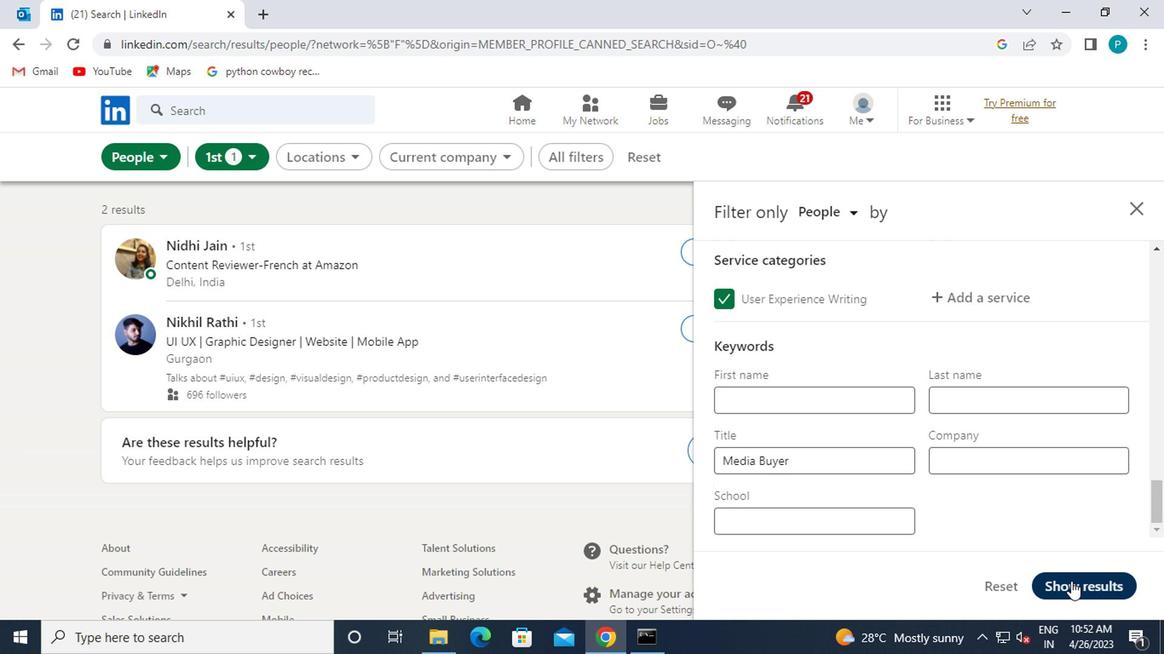 
